 Task: Look for products in the category "Minerals" from Superior Source only.
Action: Mouse moved to (21, 172)
Screenshot: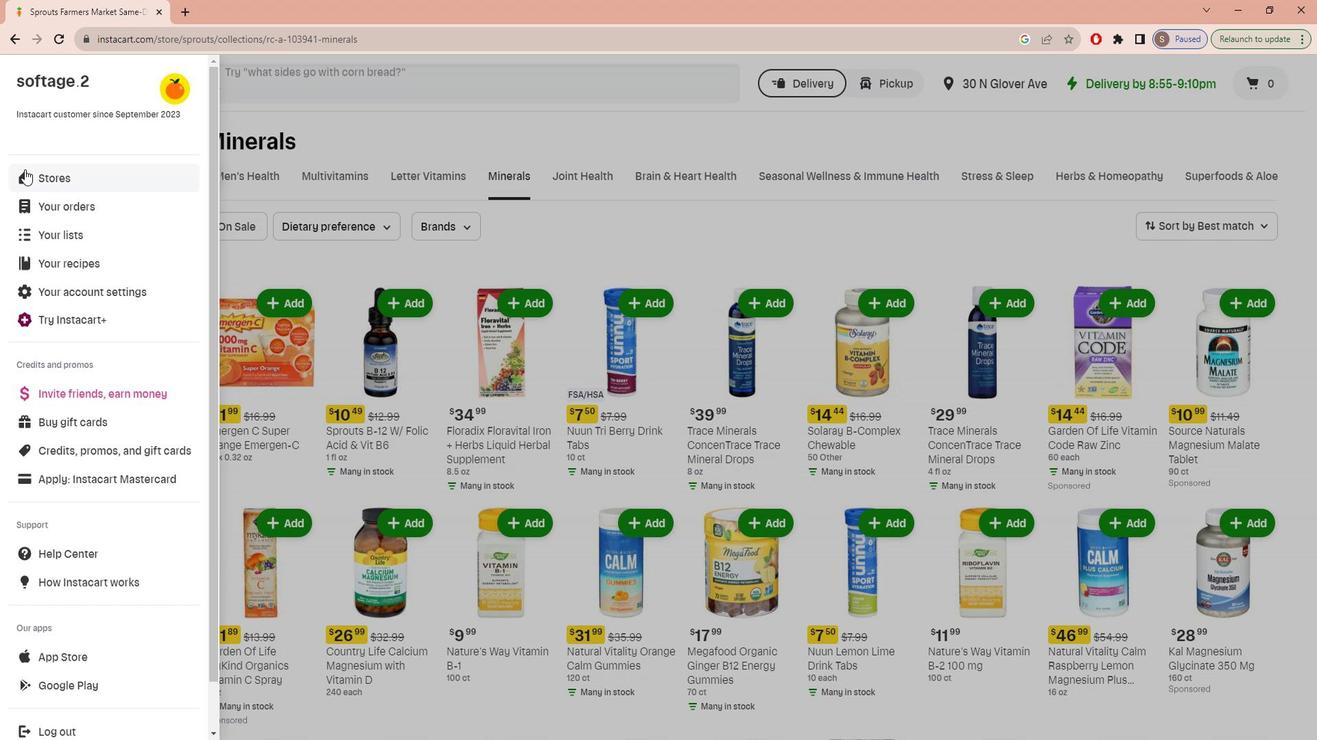 
Action: Mouse pressed left at (21, 172)
Screenshot: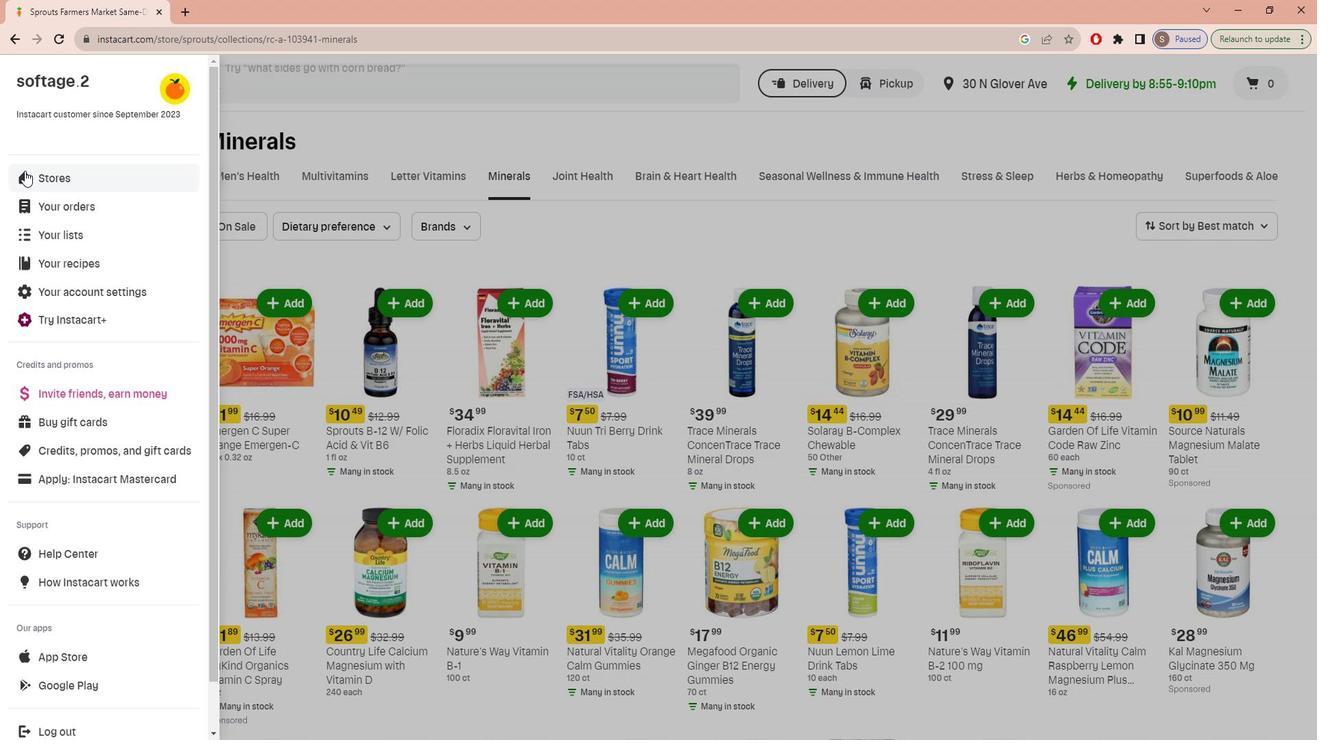 
Action: Mouse moved to (318, 144)
Screenshot: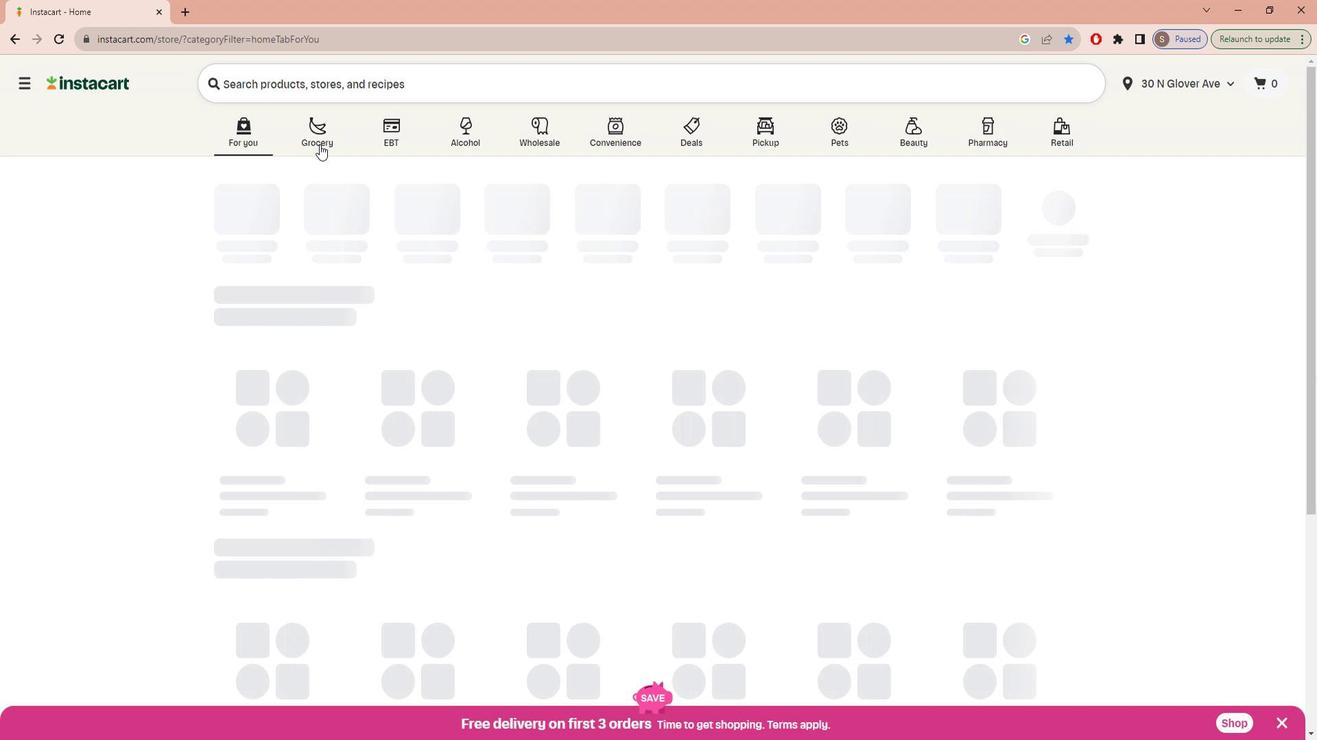
Action: Mouse pressed left at (318, 144)
Screenshot: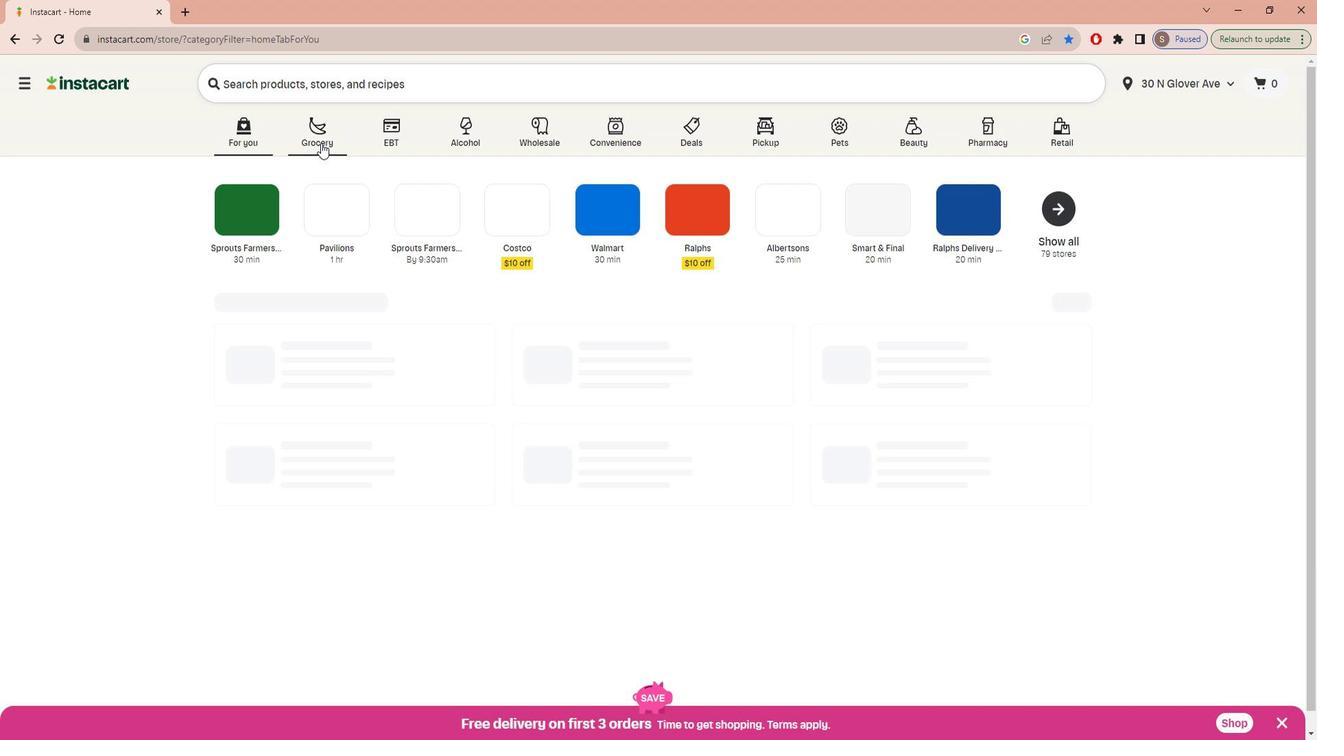 
Action: Mouse moved to (319, 391)
Screenshot: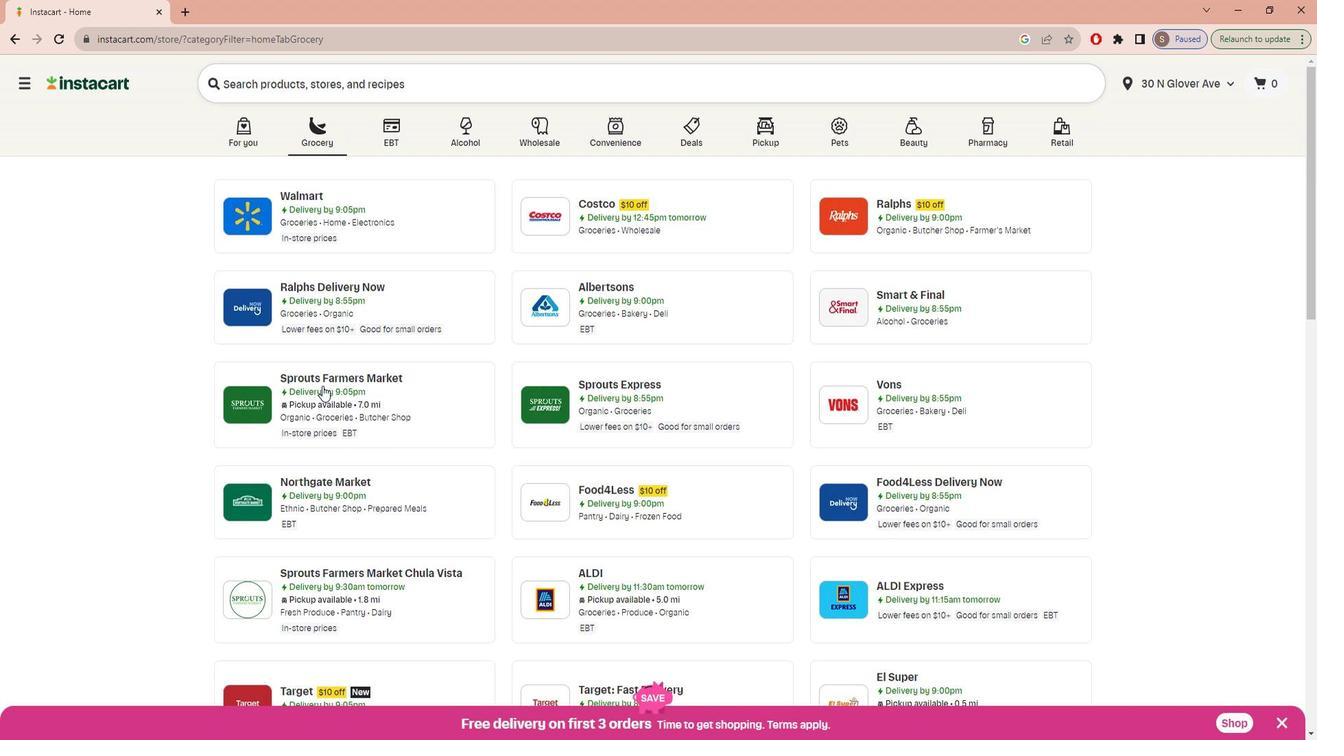 
Action: Mouse pressed left at (319, 391)
Screenshot: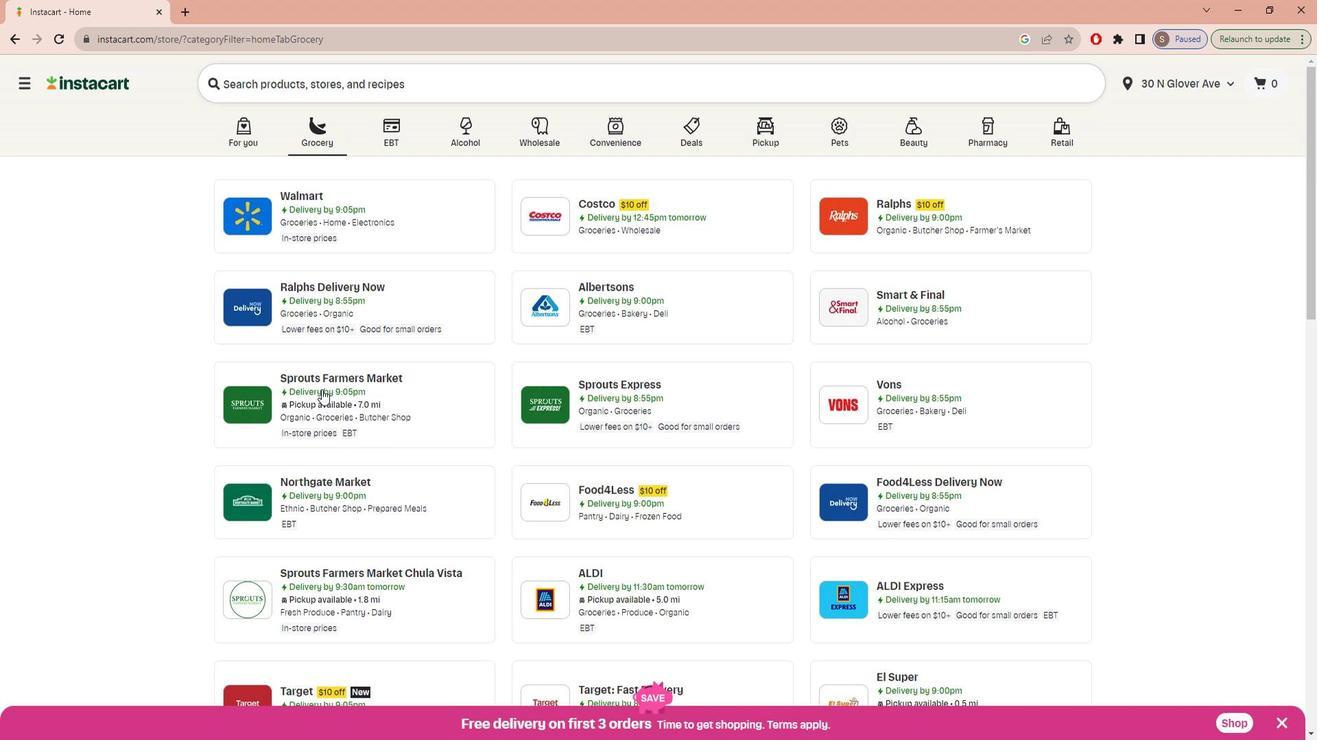 
Action: Mouse moved to (96, 520)
Screenshot: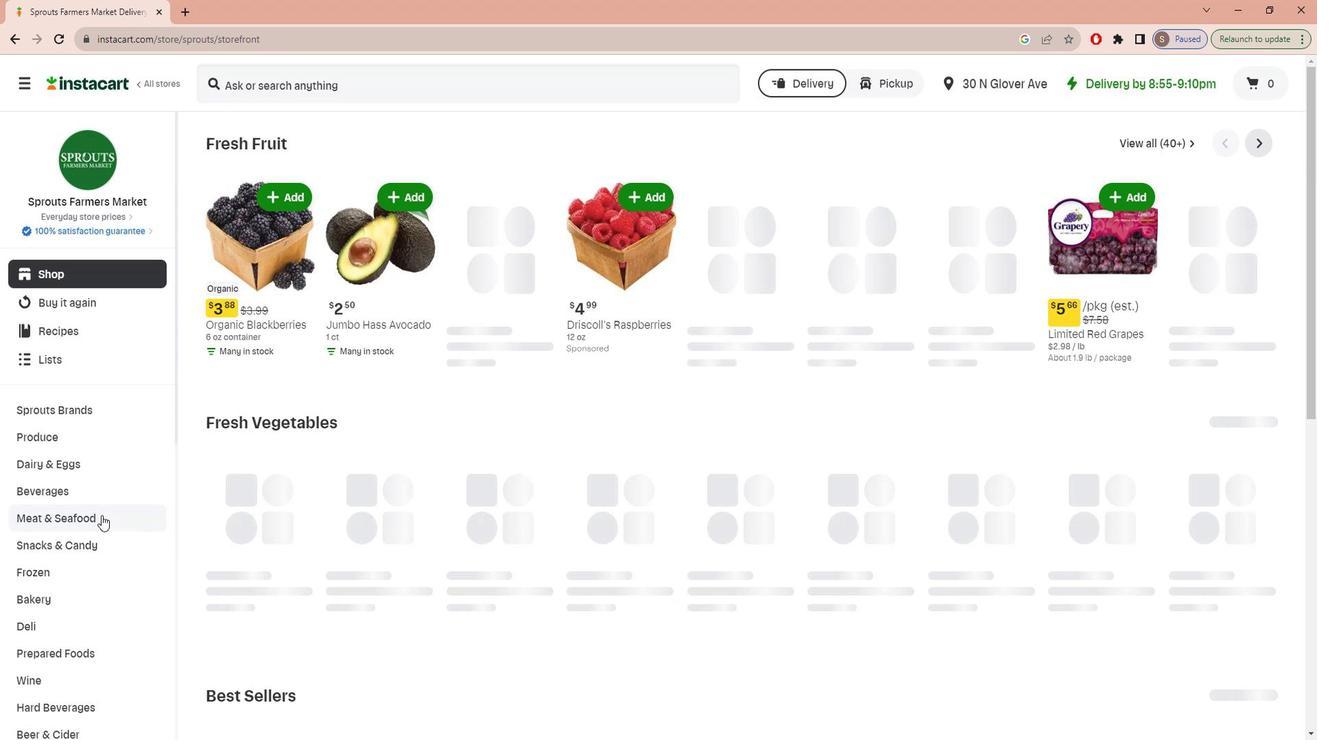
Action: Mouse scrolled (96, 519) with delta (0, 0)
Screenshot: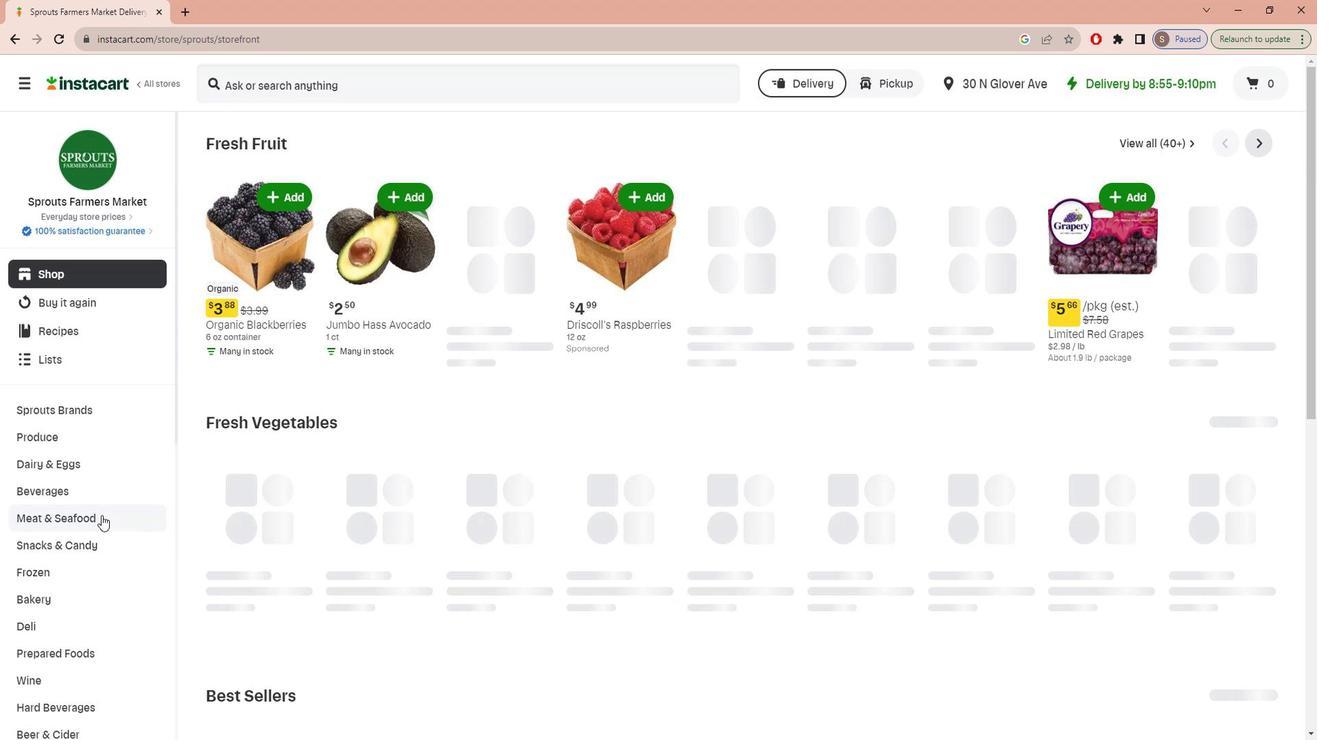 
Action: Mouse moved to (96, 520)
Screenshot: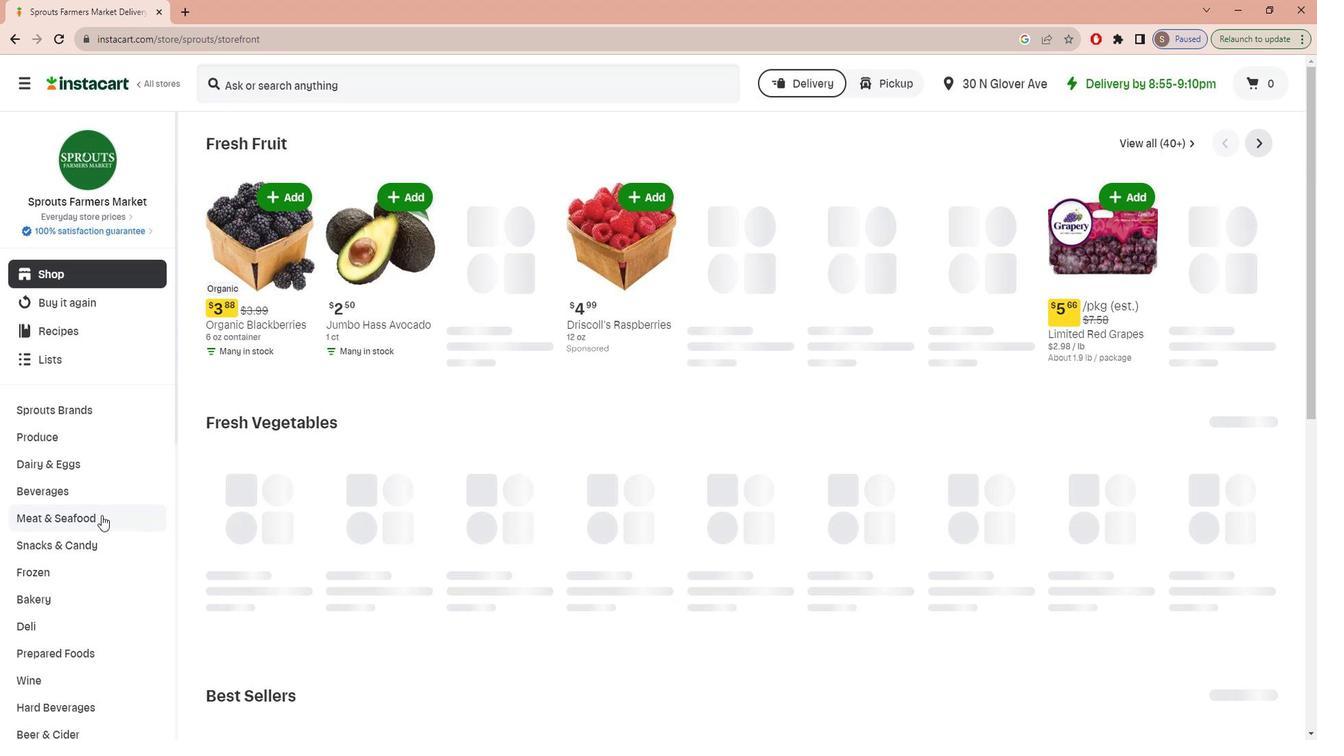 
Action: Mouse scrolled (96, 520) with delta (0, 0)
Screenshot: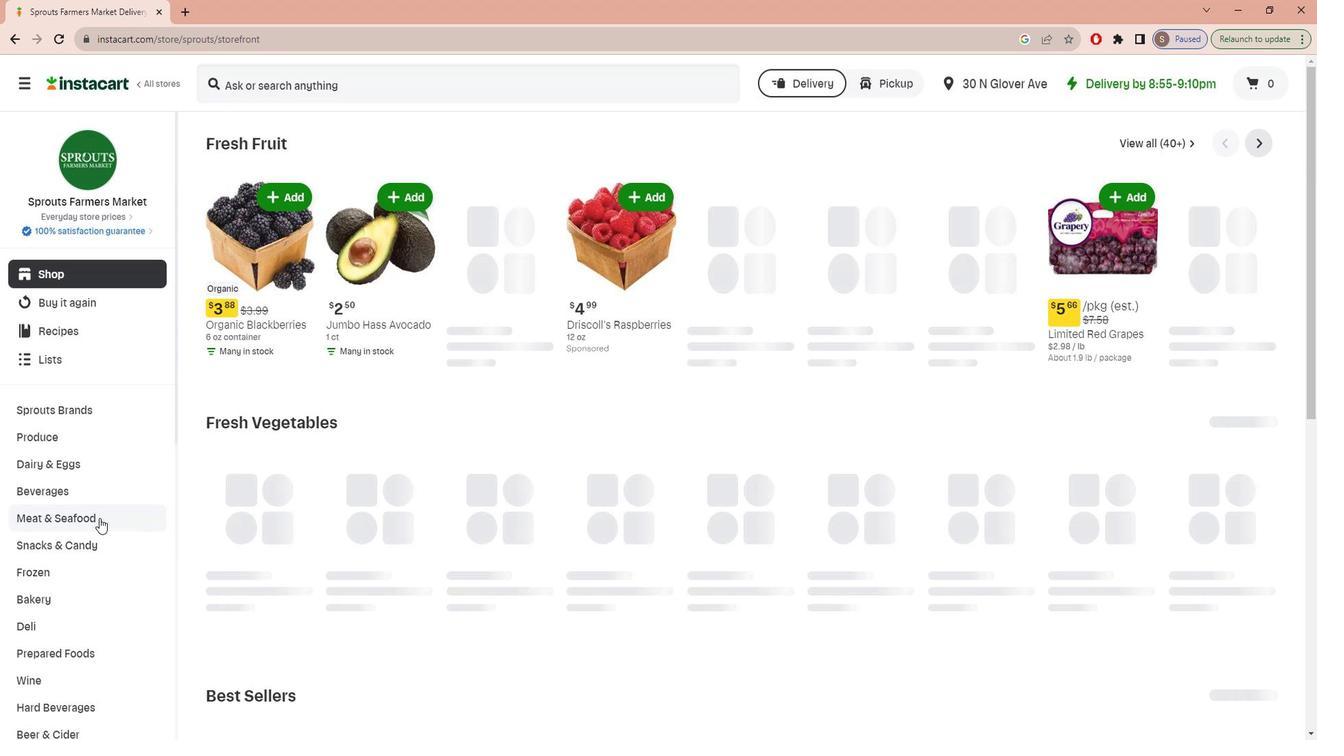 
Action: Mouse scrolled (96, 520) with delta (0, 0)
Screenshot: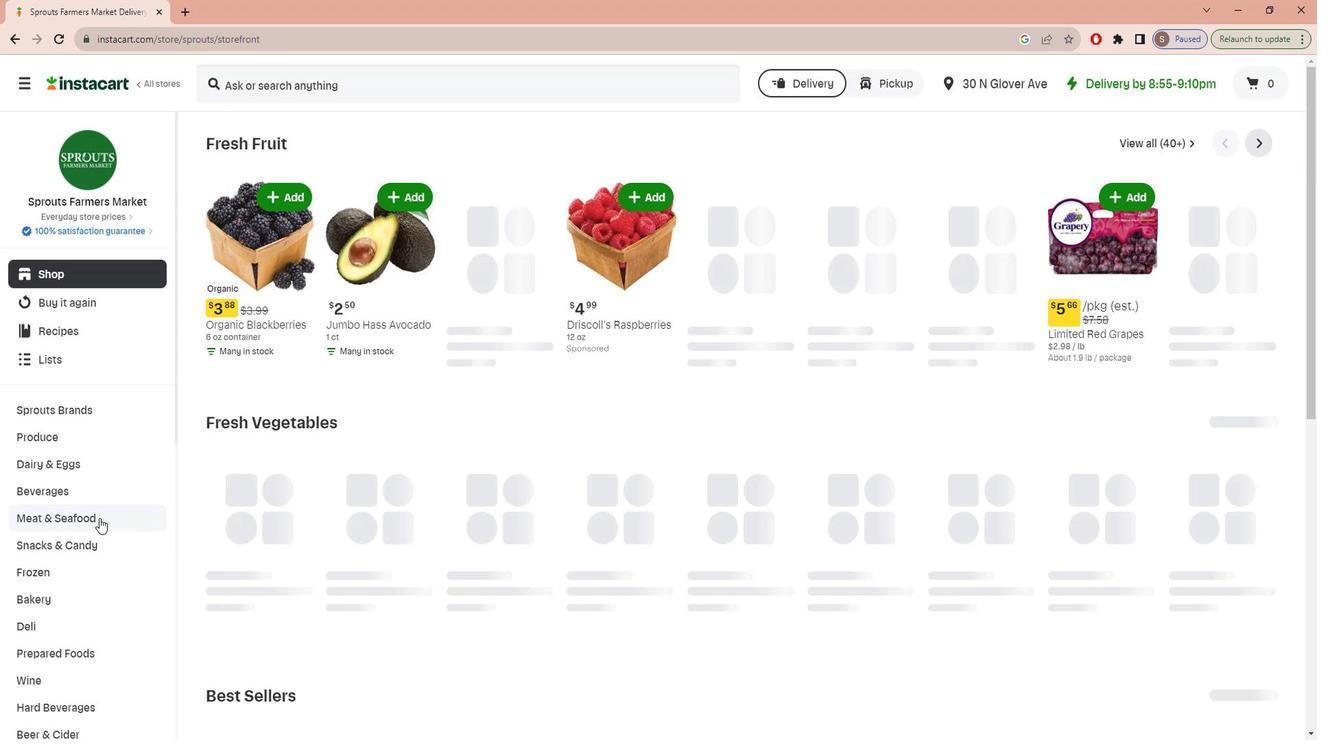 
Action: Mouse moved to (96, 521)
Screenshot: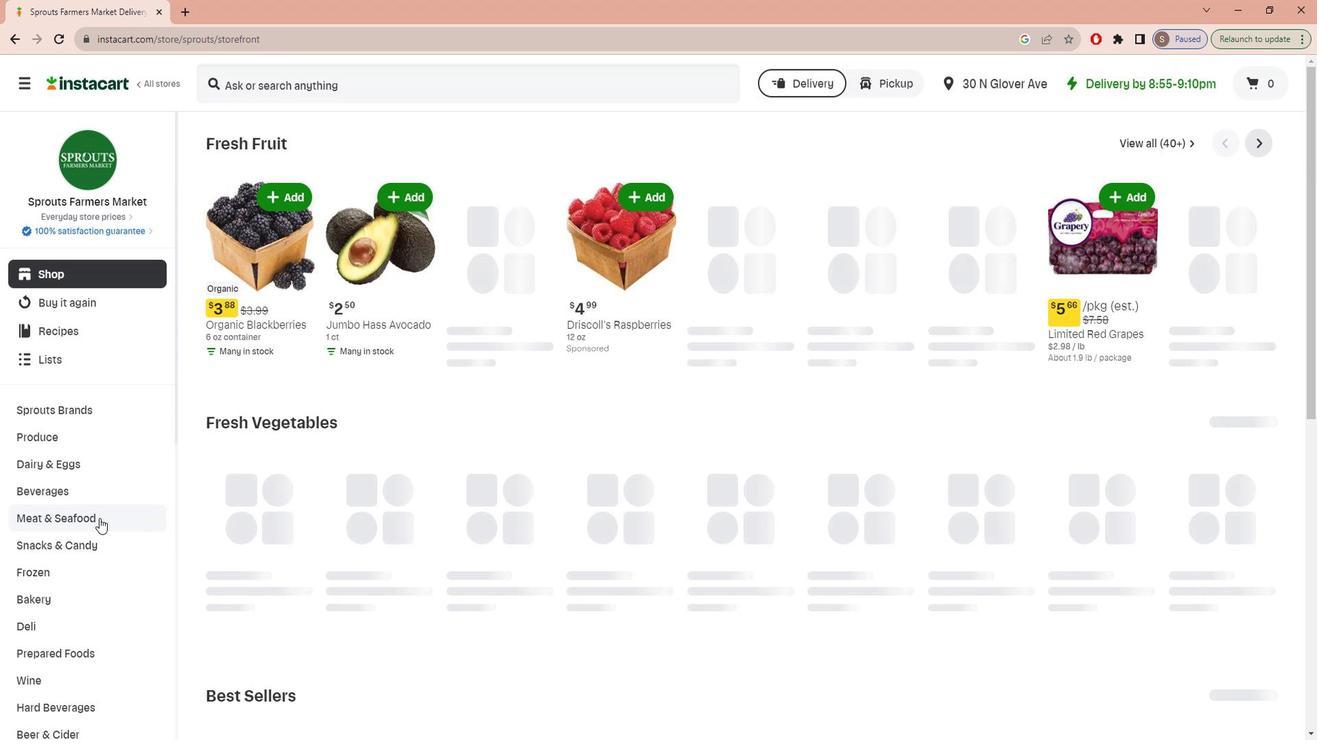 
Action: Mouse scrolled (96, 520) with delta (0, 0)
Screenshot: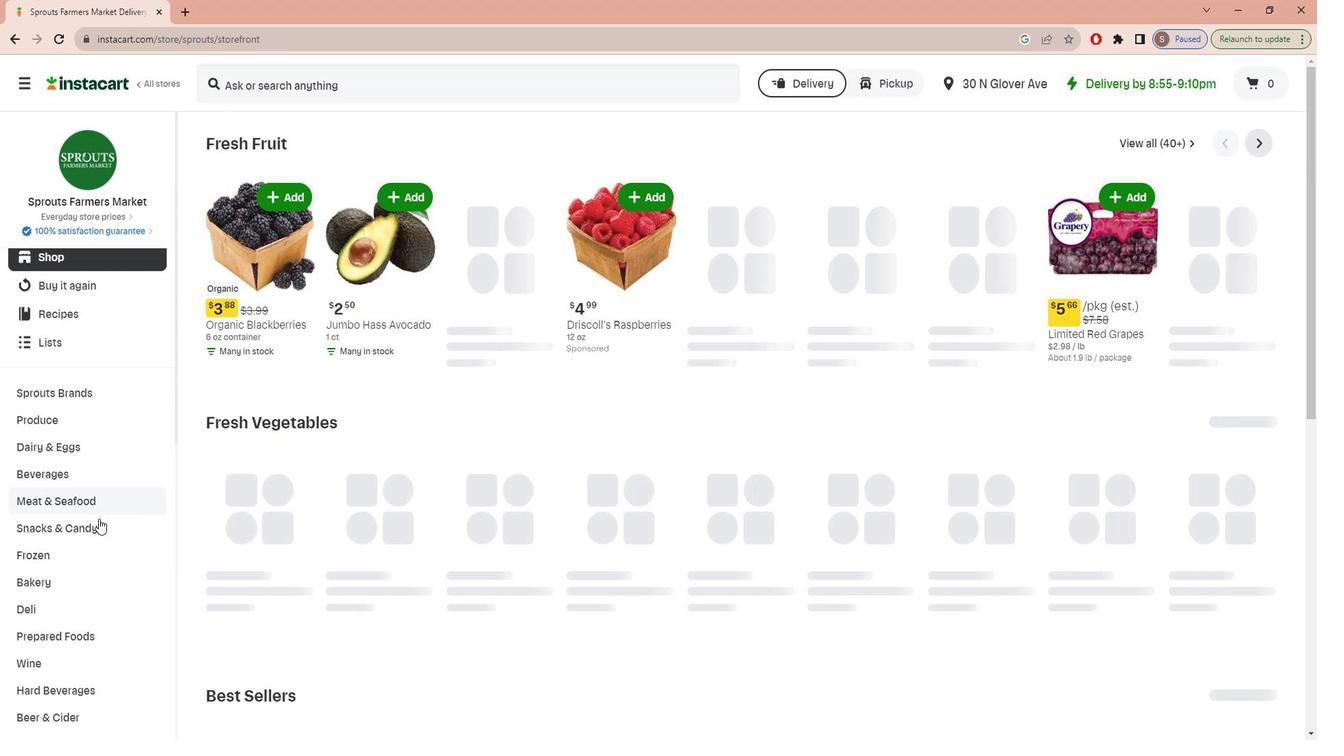 
Action: Mouse scrolled (96, 520) with delta (0, 0)
Screenshot: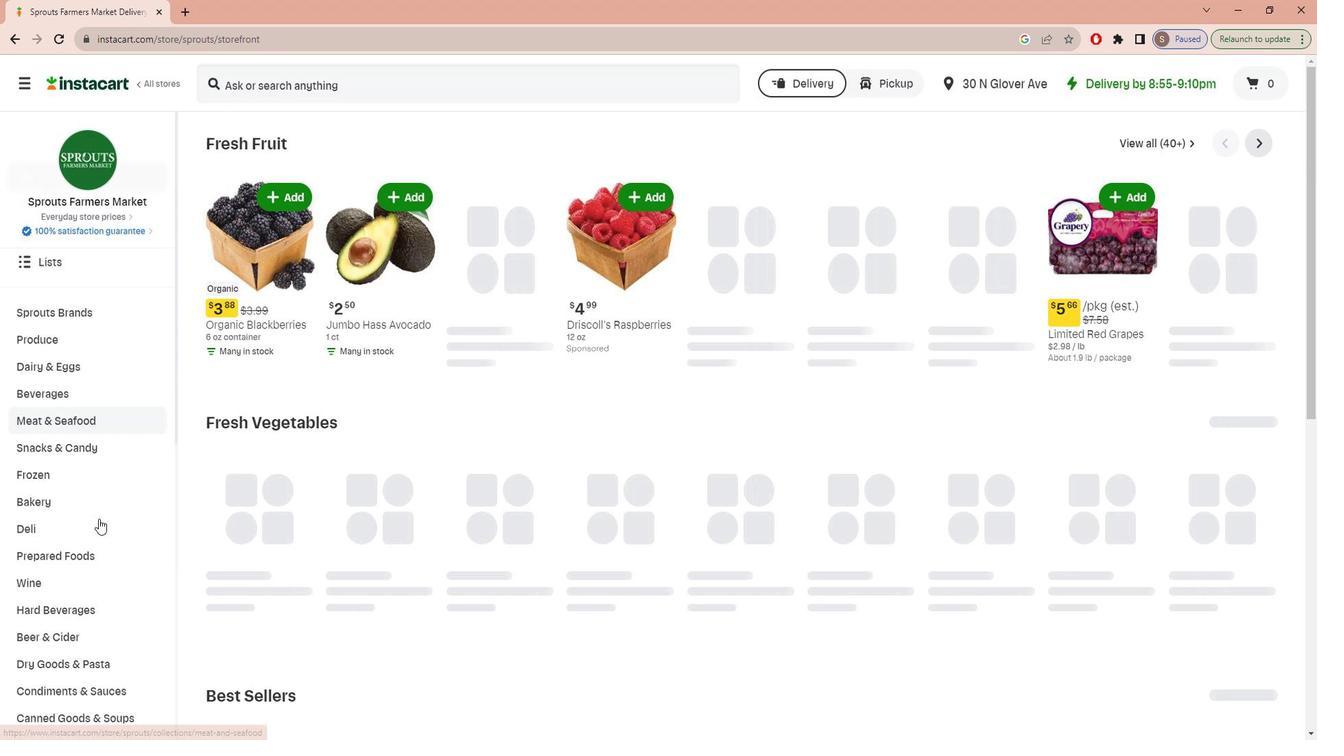 
Action: Mouse moved to (94, 522)
Screenshot: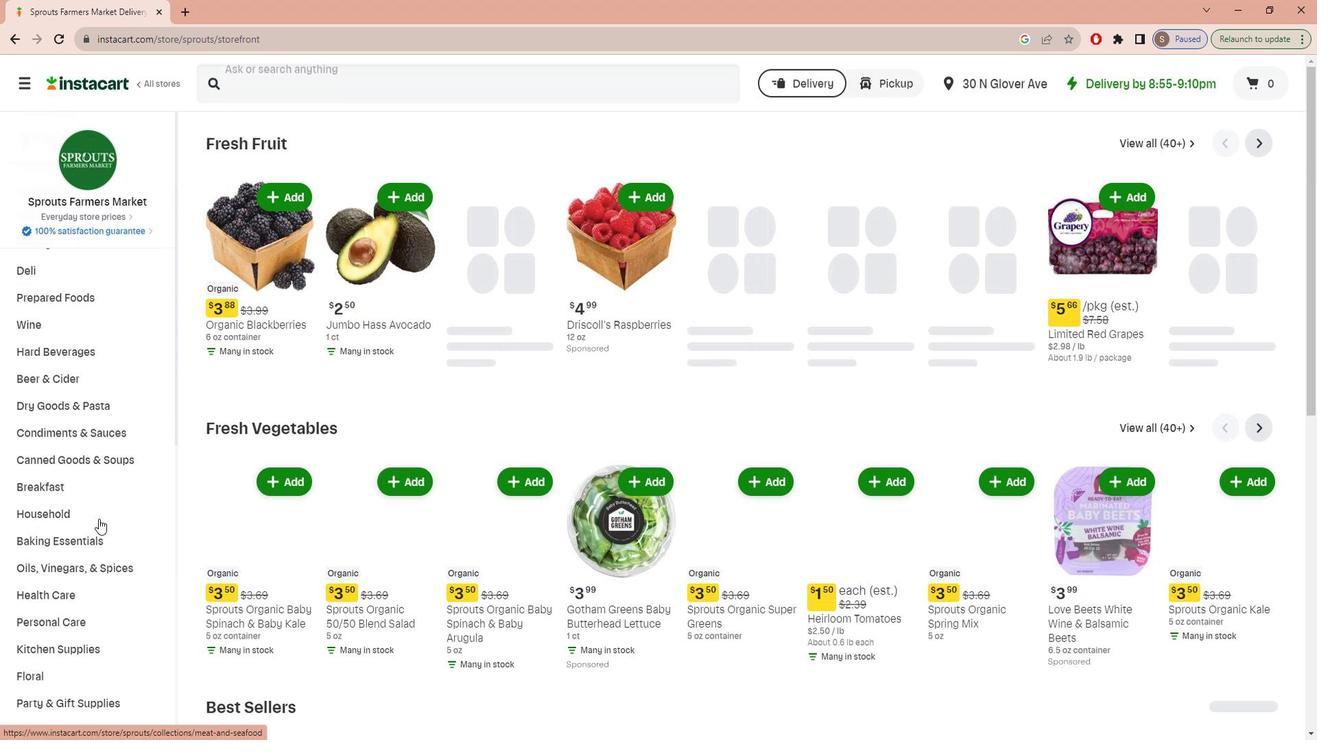 
Action: Mouse scrolled (94, 522) with delta (0, 0)
Screenshot: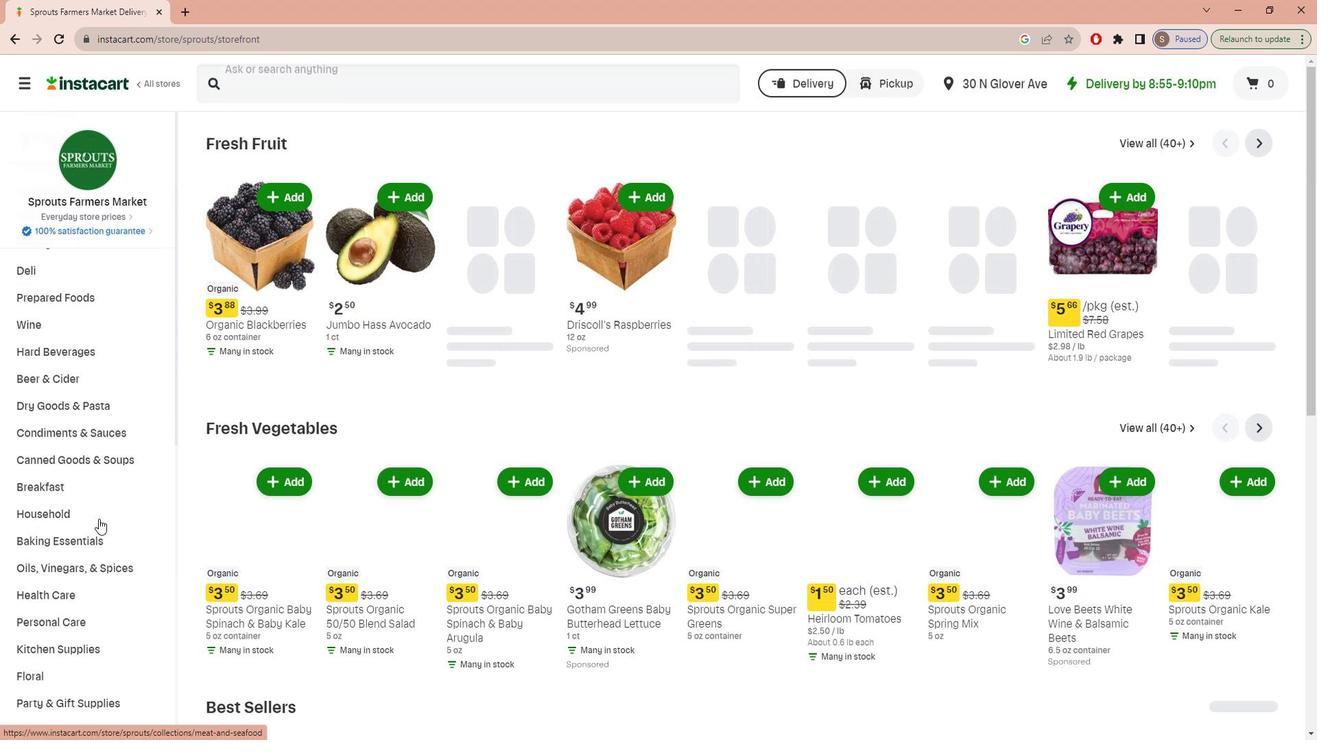 
Action: Mouse moved to (94, 525)
Screenshot: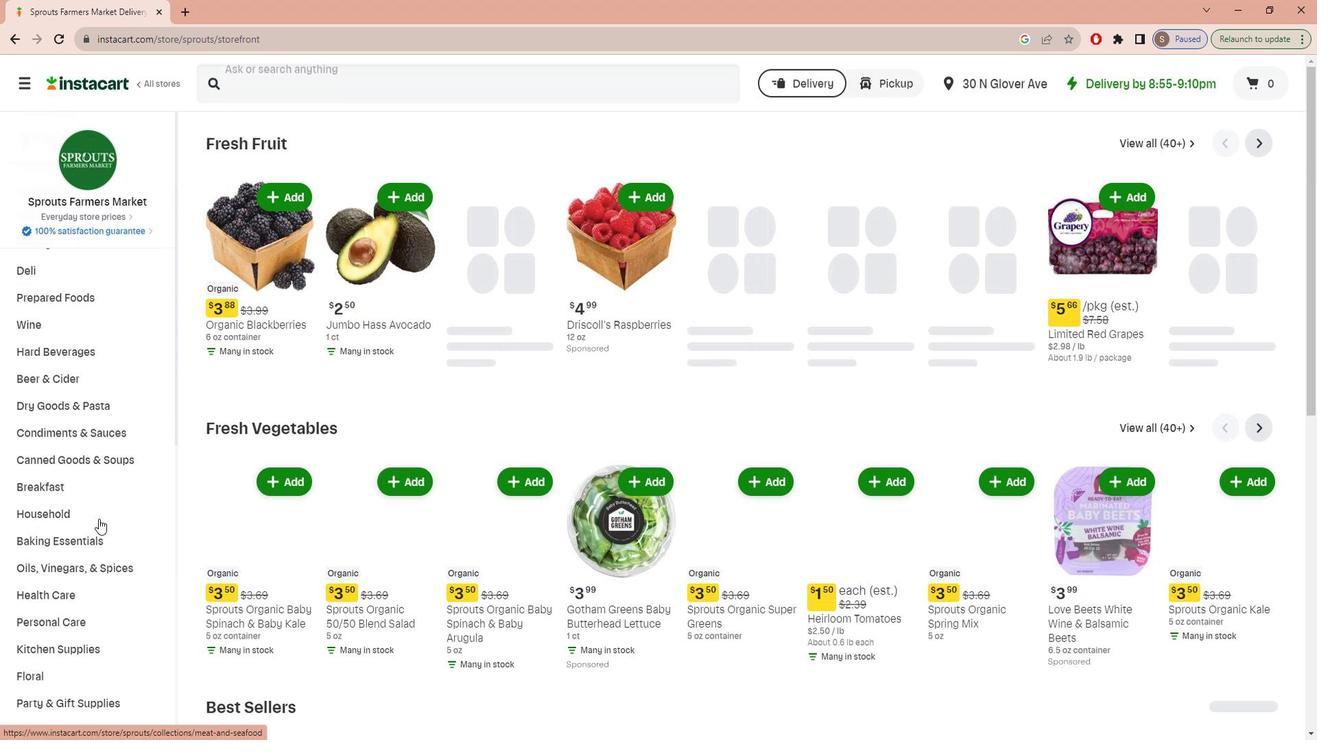 
Action: Mouse scrolled (94, 524) with delta (0, 0)
Screenshot: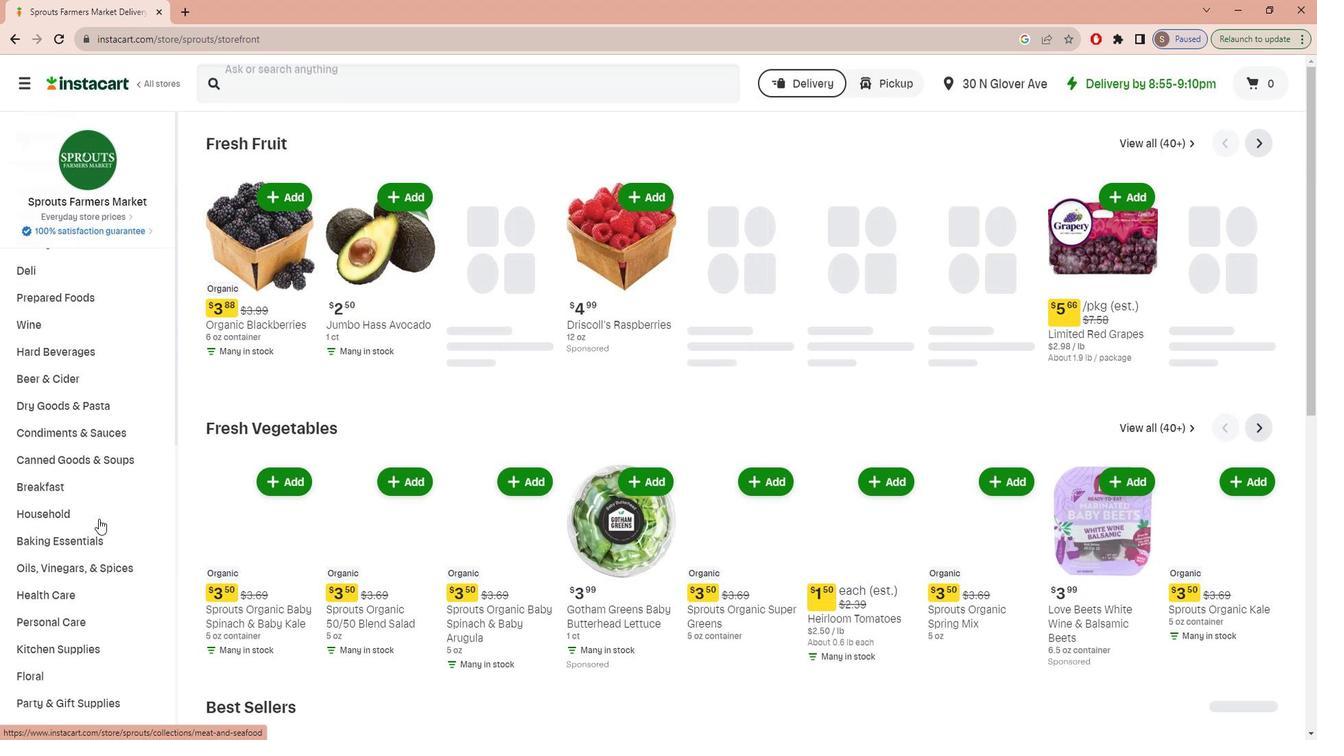 
Action: Mouse scrolled (94, 524) with delta (0, 0)
Screenshot: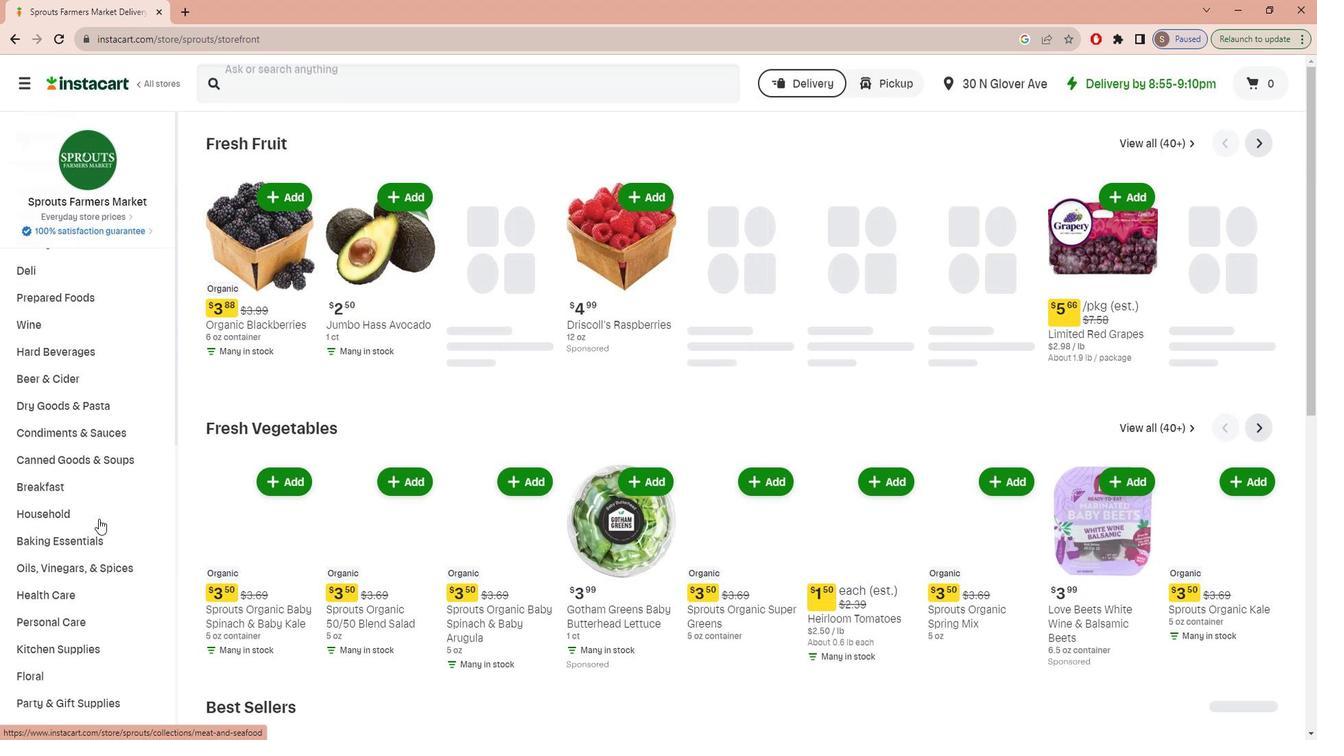 
Action: Mouse scrolled (94, 524) with delta (0, 0)
Screenshot: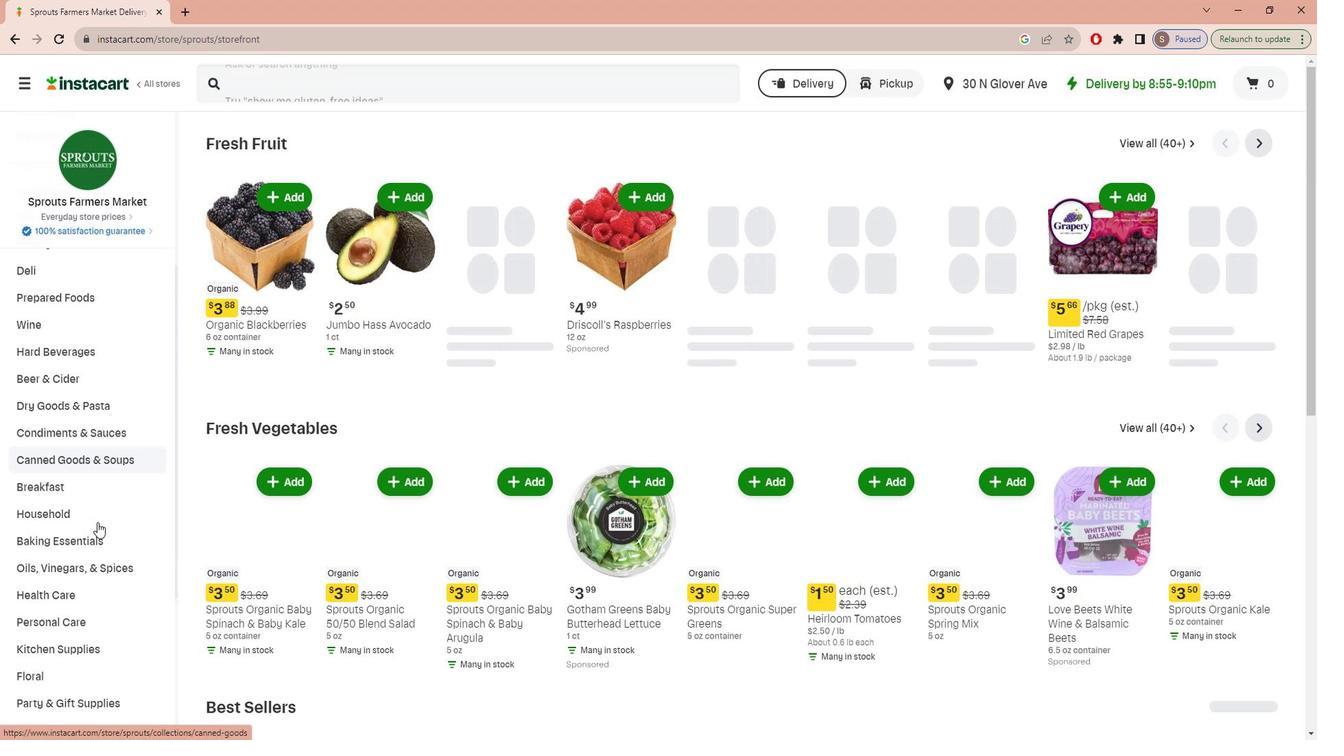 
Action: Mouse scrolled (94, 524) with delta (0, 0)
Screenshot: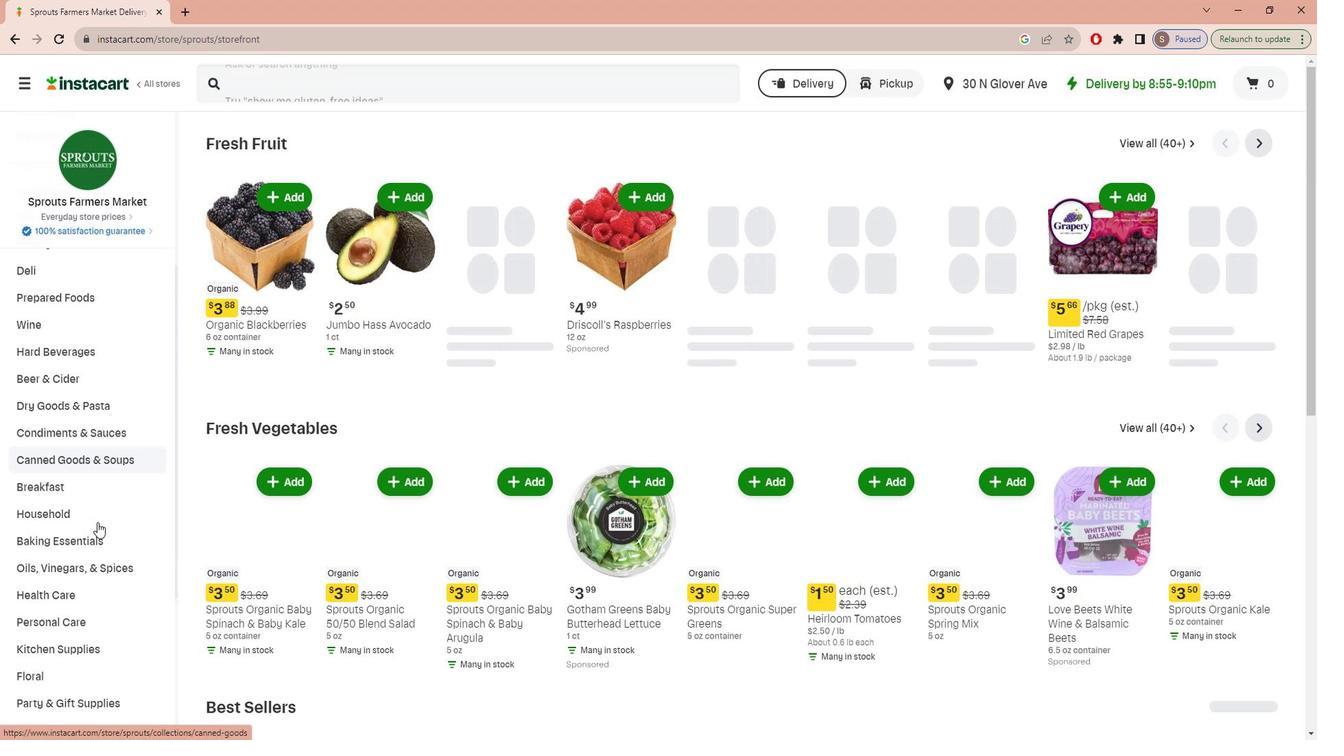 
Action: Mouse scrolled (94, 524) with delta (0, 0)
Screenshot: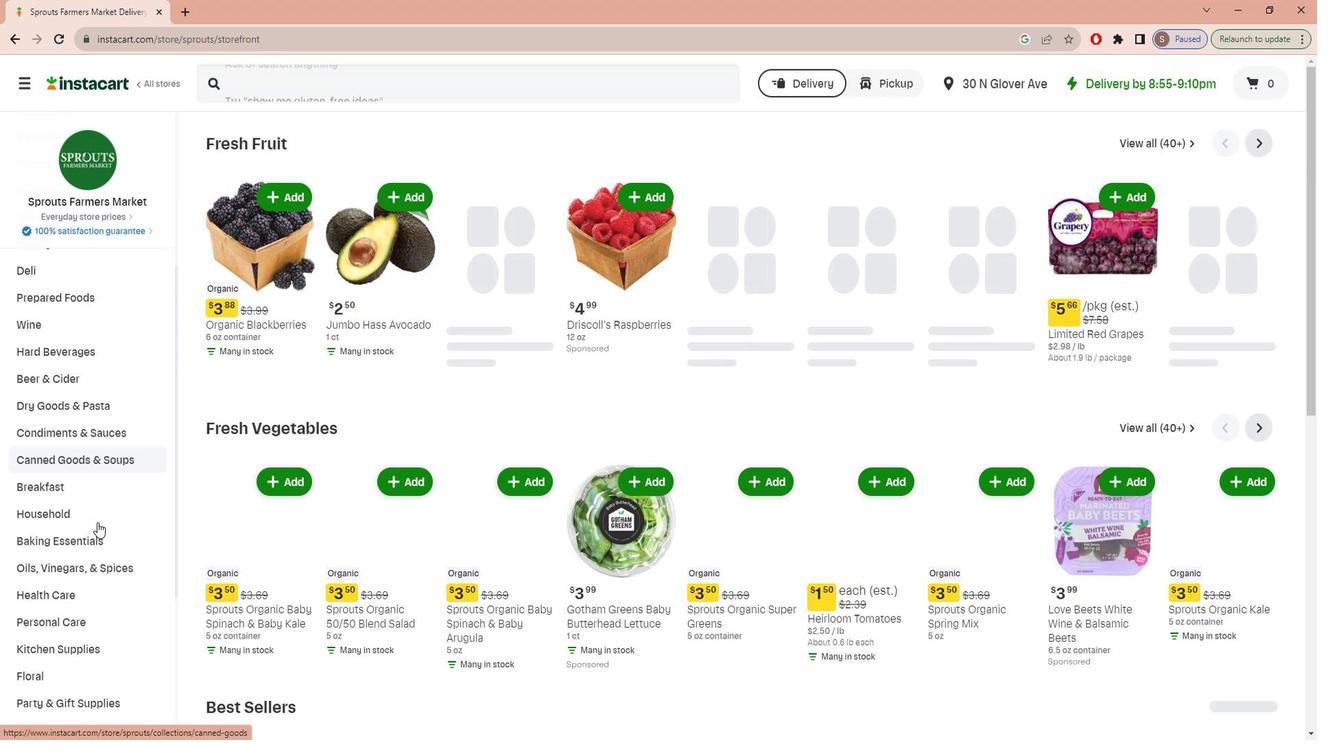
Action: Mouse moved to (62, 671)
Screenshot: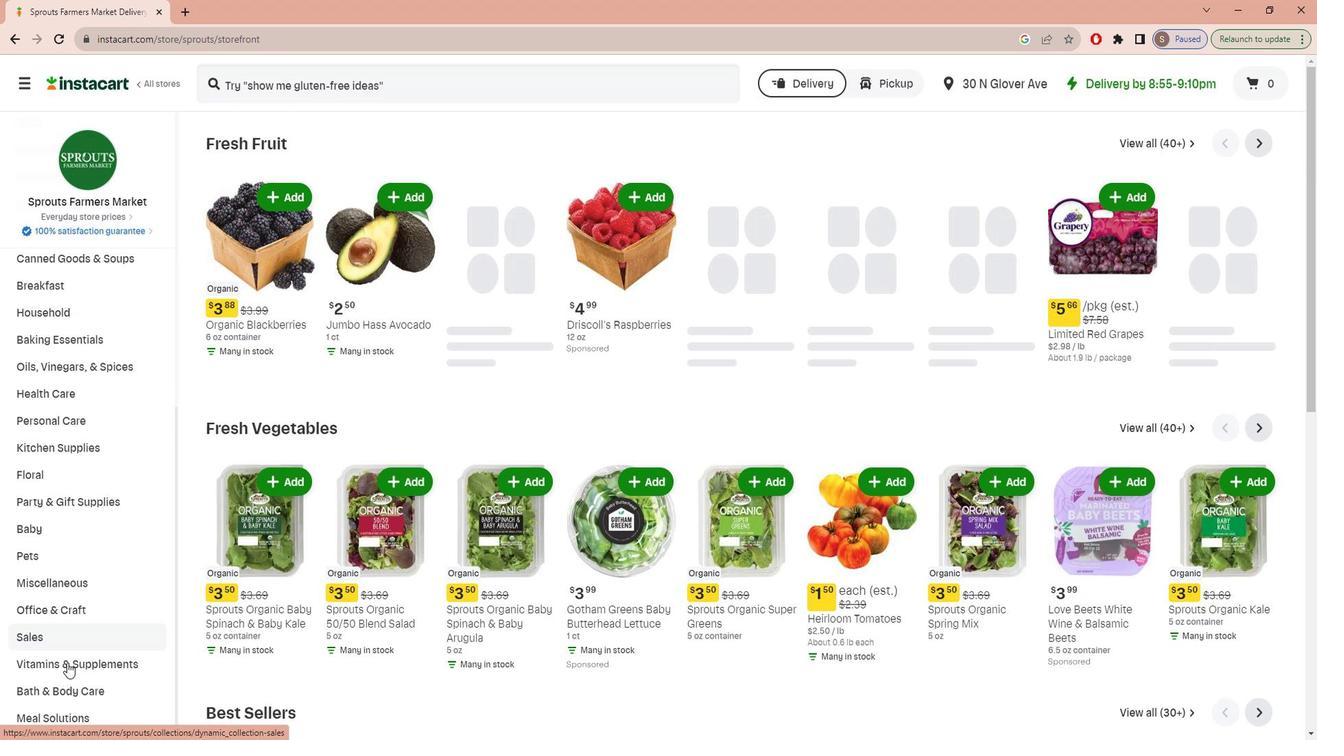 
Action: Mouse pressed left at (62, 671)
Screenshot: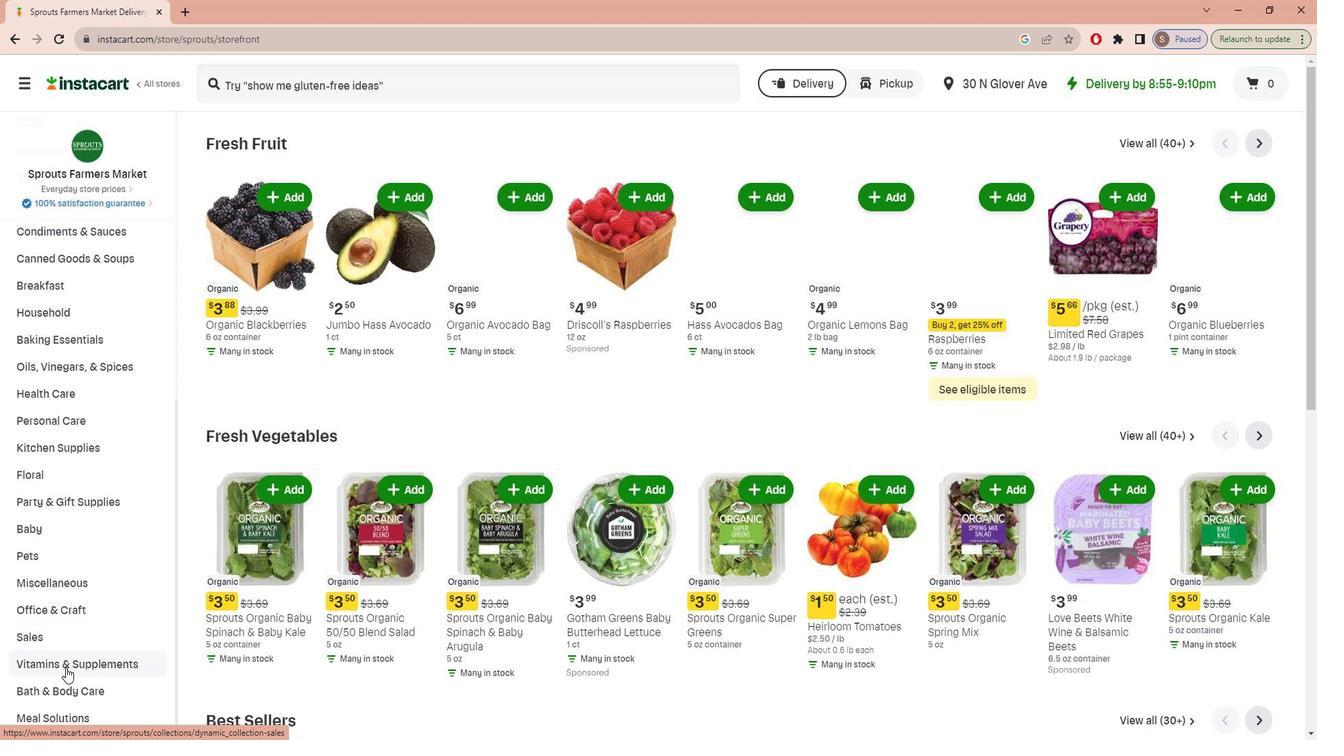 
Action: Mouse moved to (1273, 177)
Screenshot: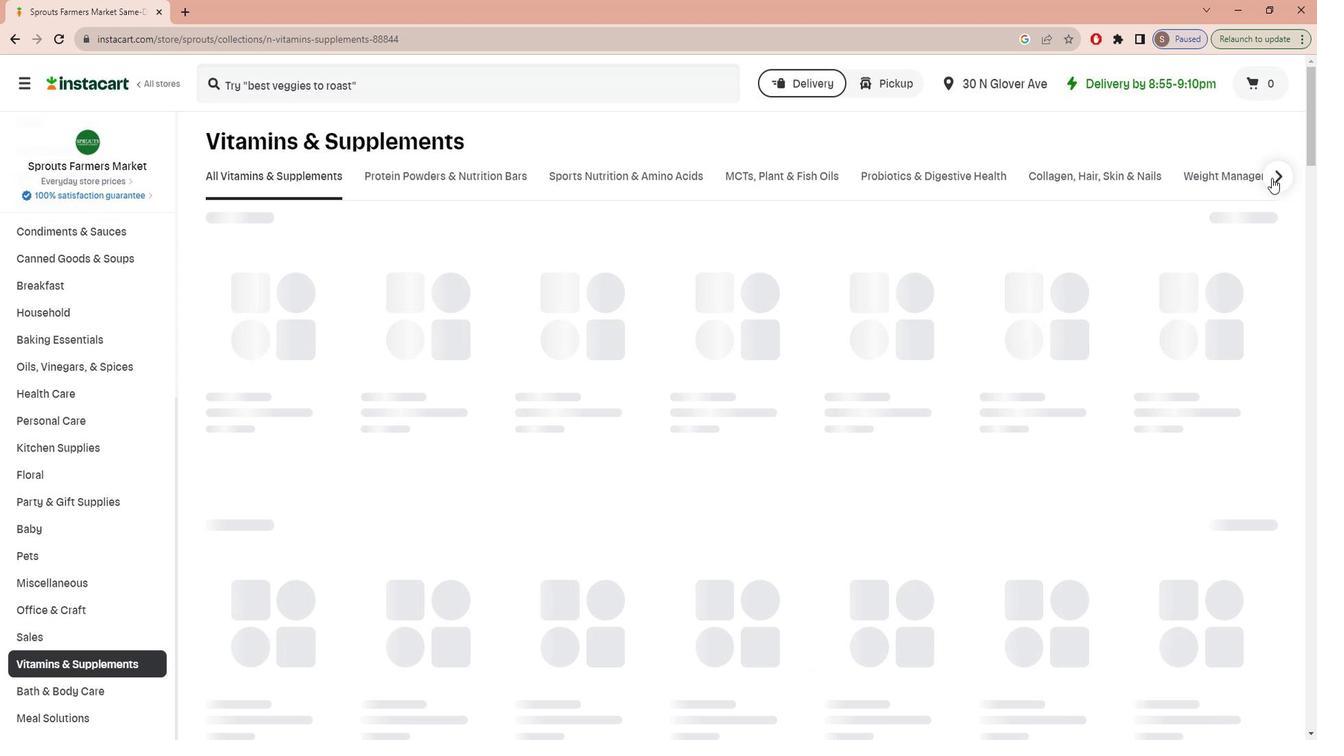 
Action: Mouse pressed left at (1273, 177)
Screenshot: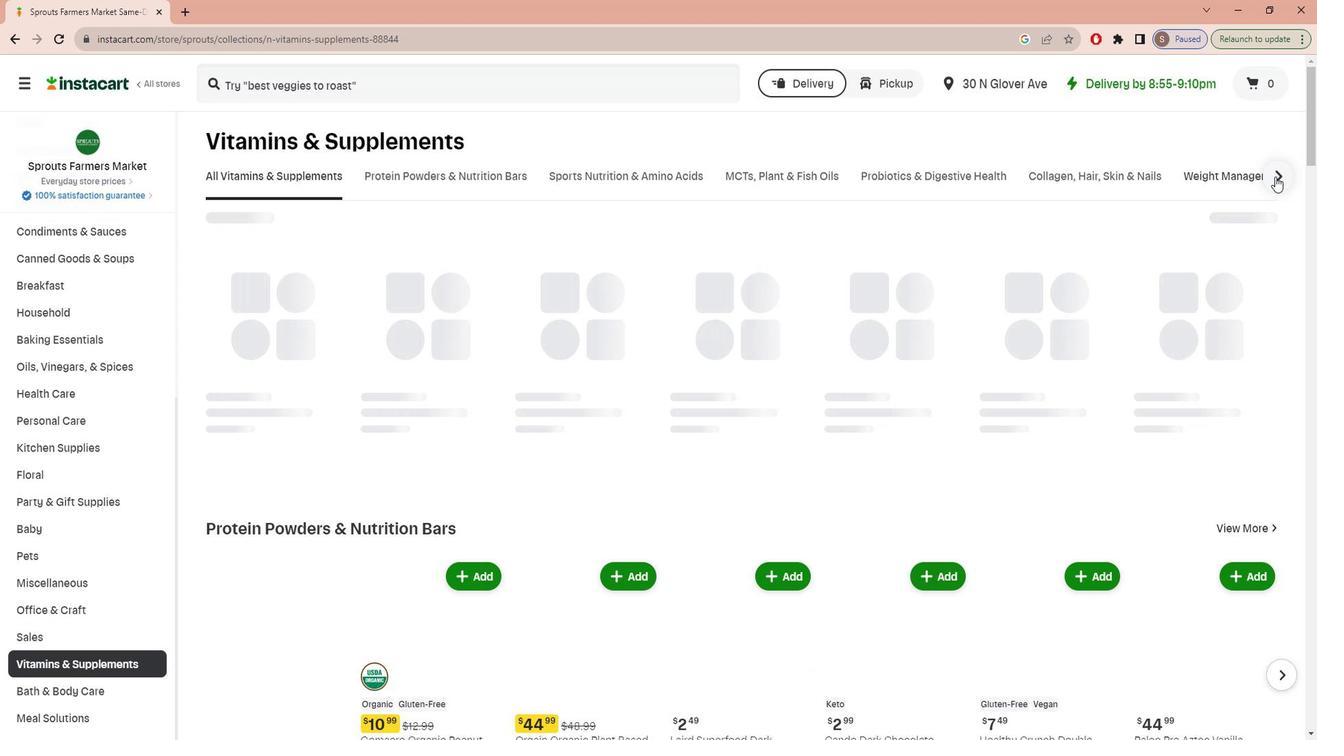 
Action: Mouse moved to (929, 178)
Screenshot: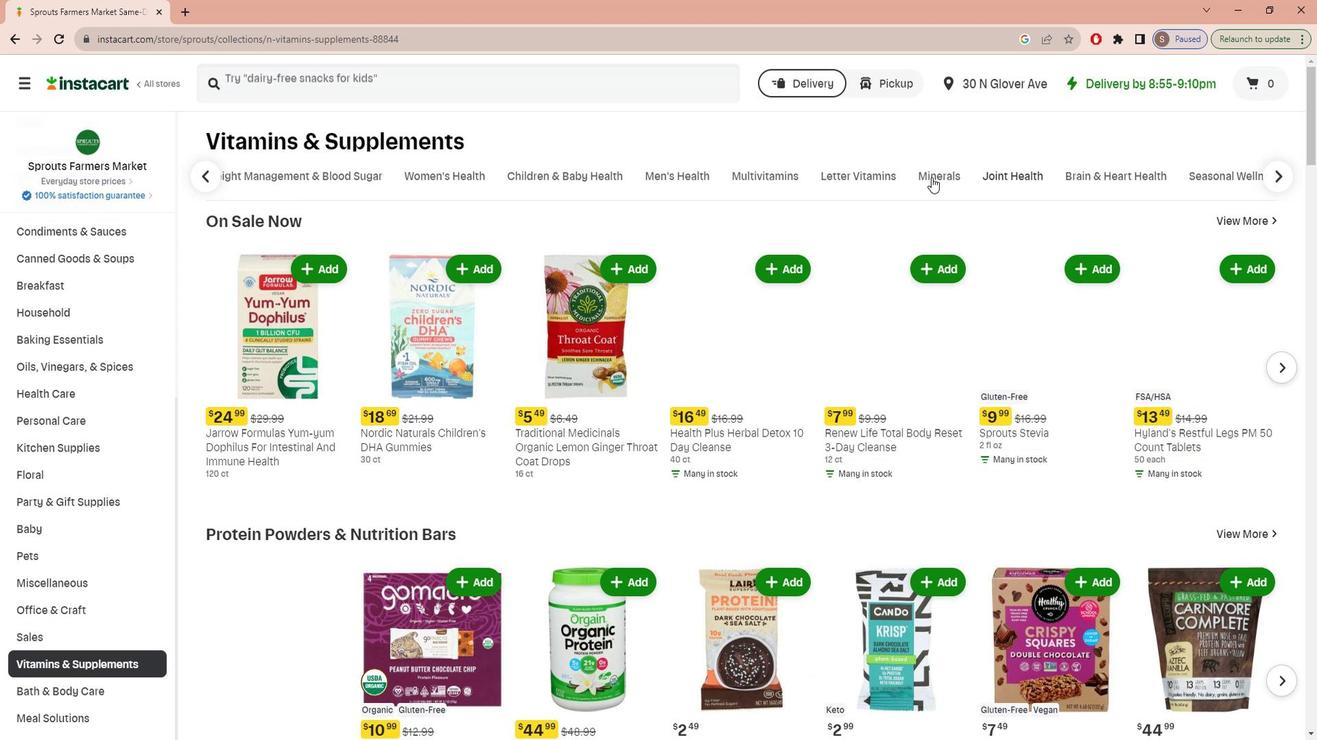 
Action: Mouse pressed left at (929, 178)
Screenshot: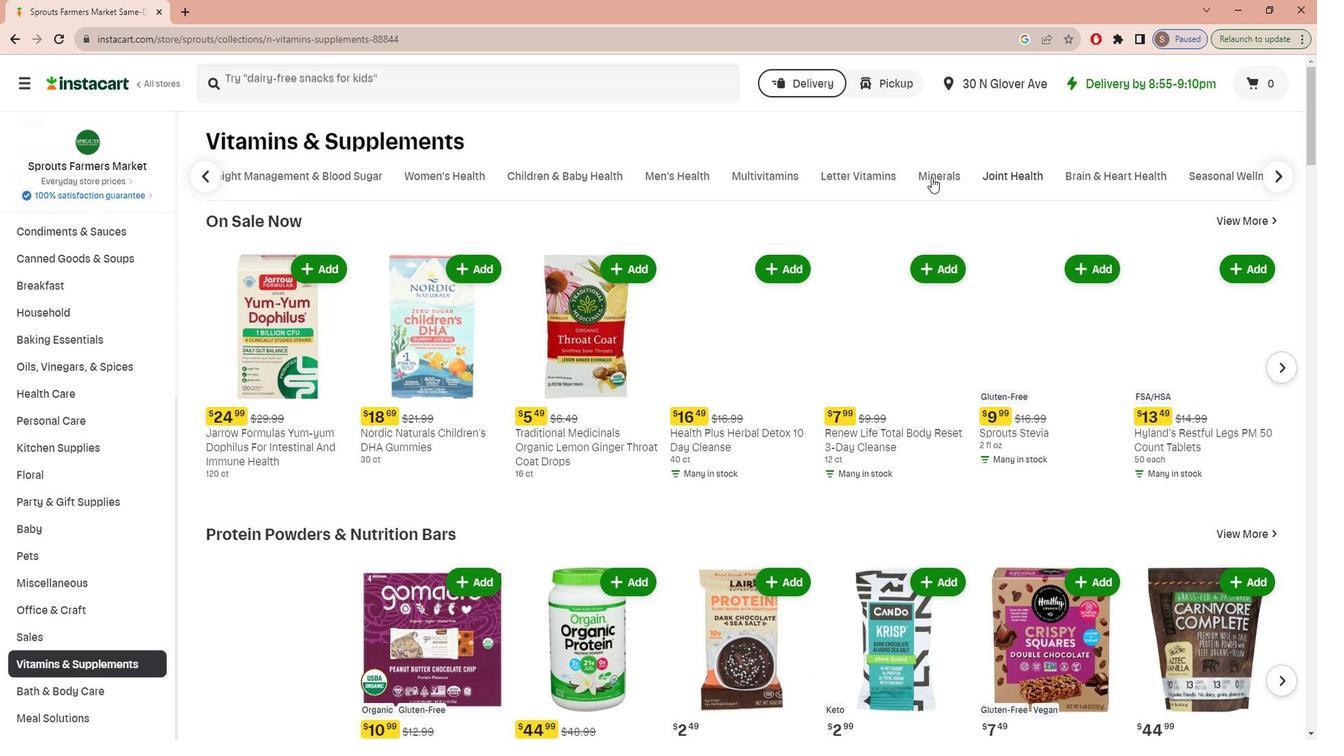 
Action: Mouse moved to (433, 231)
Screenshot: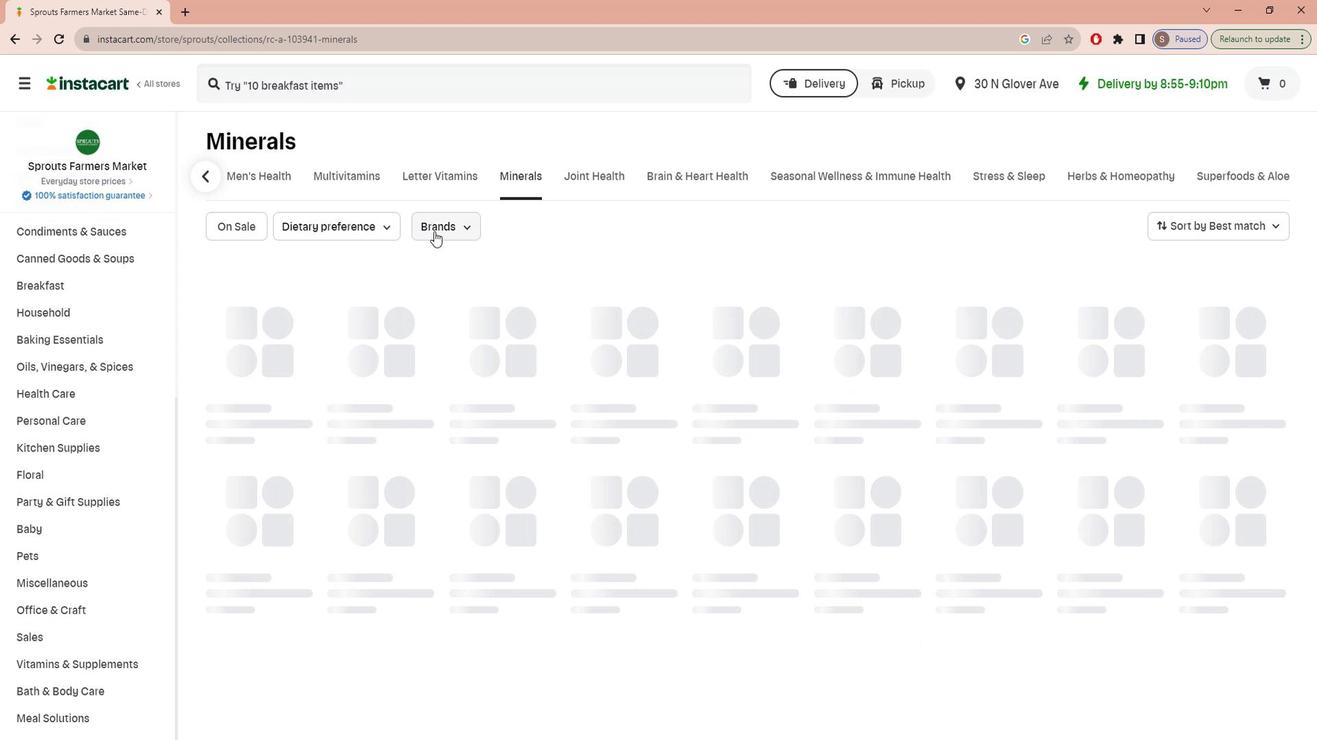 
Action: Mouse pressed left at (433, 231)
Screenshot: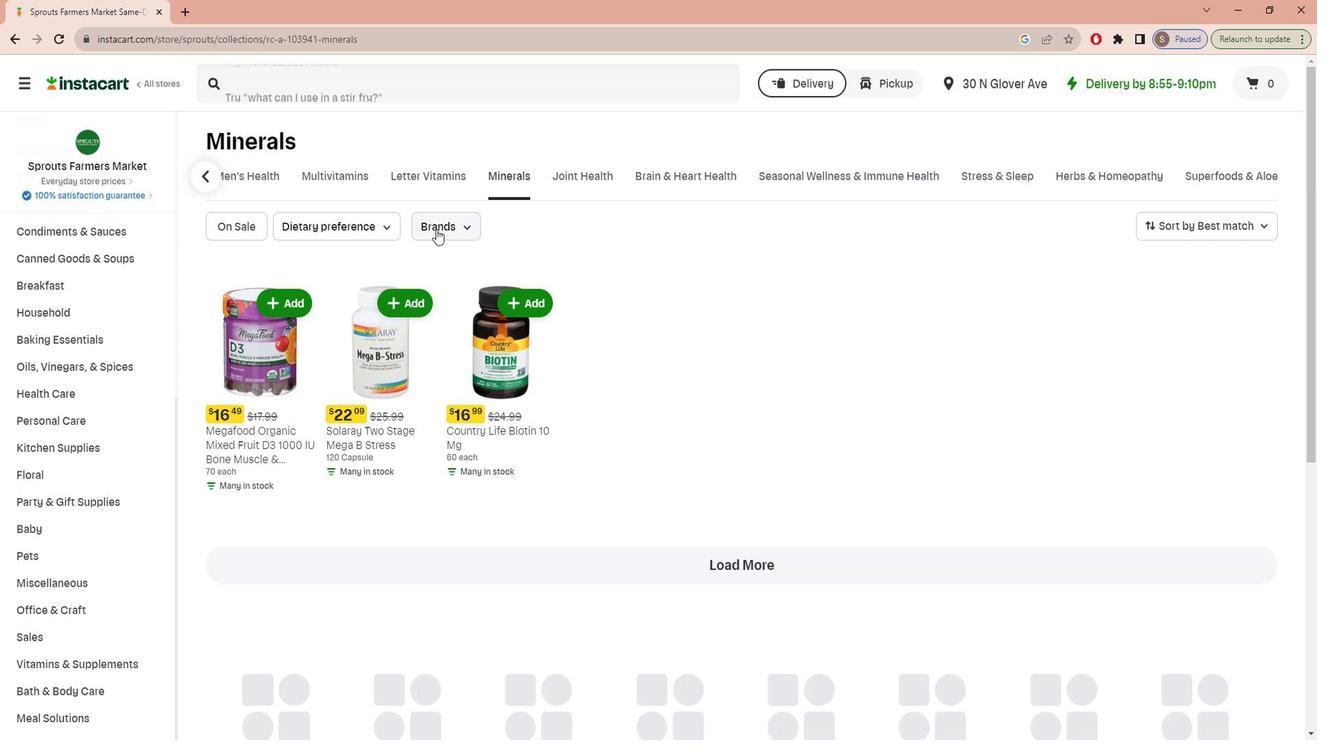 
Action: Mouse moved to (463, 333)
Screenshot: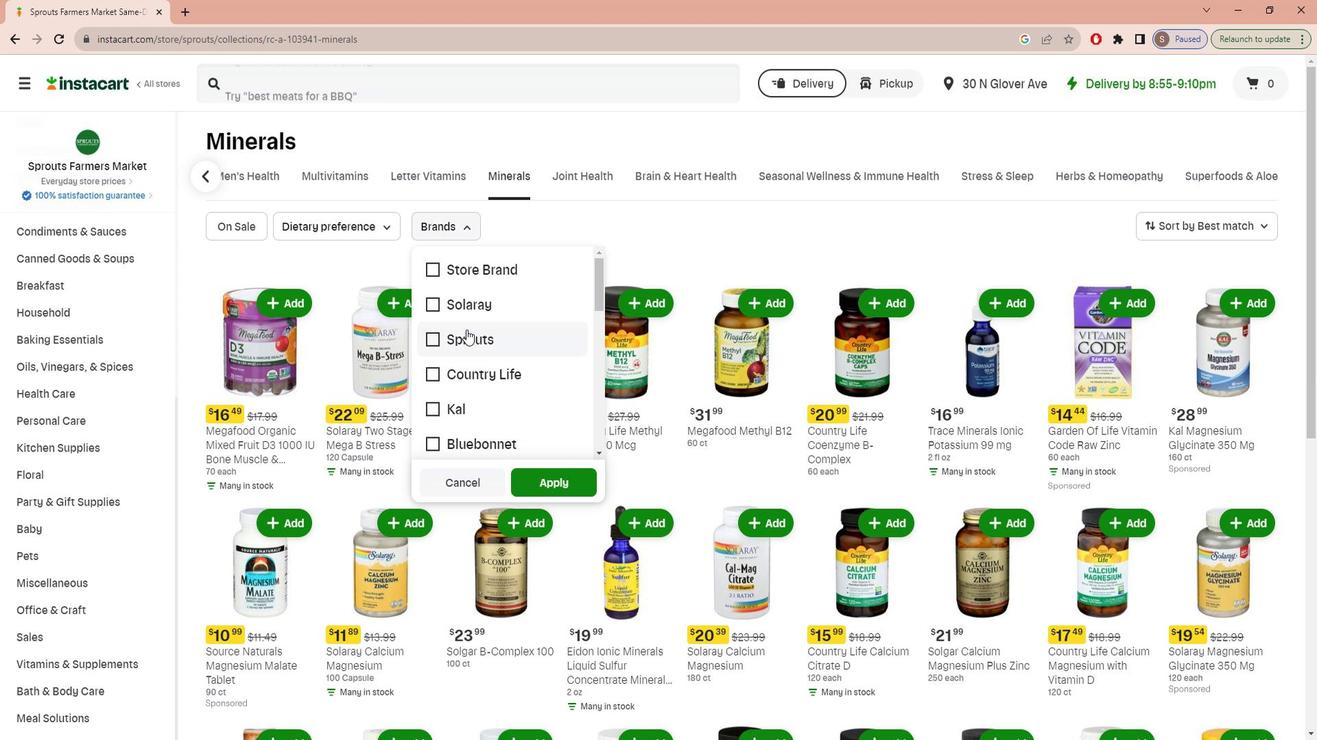 
Action: Mouse scrolled (463, 332) with delta (0, 0)
Screenshot: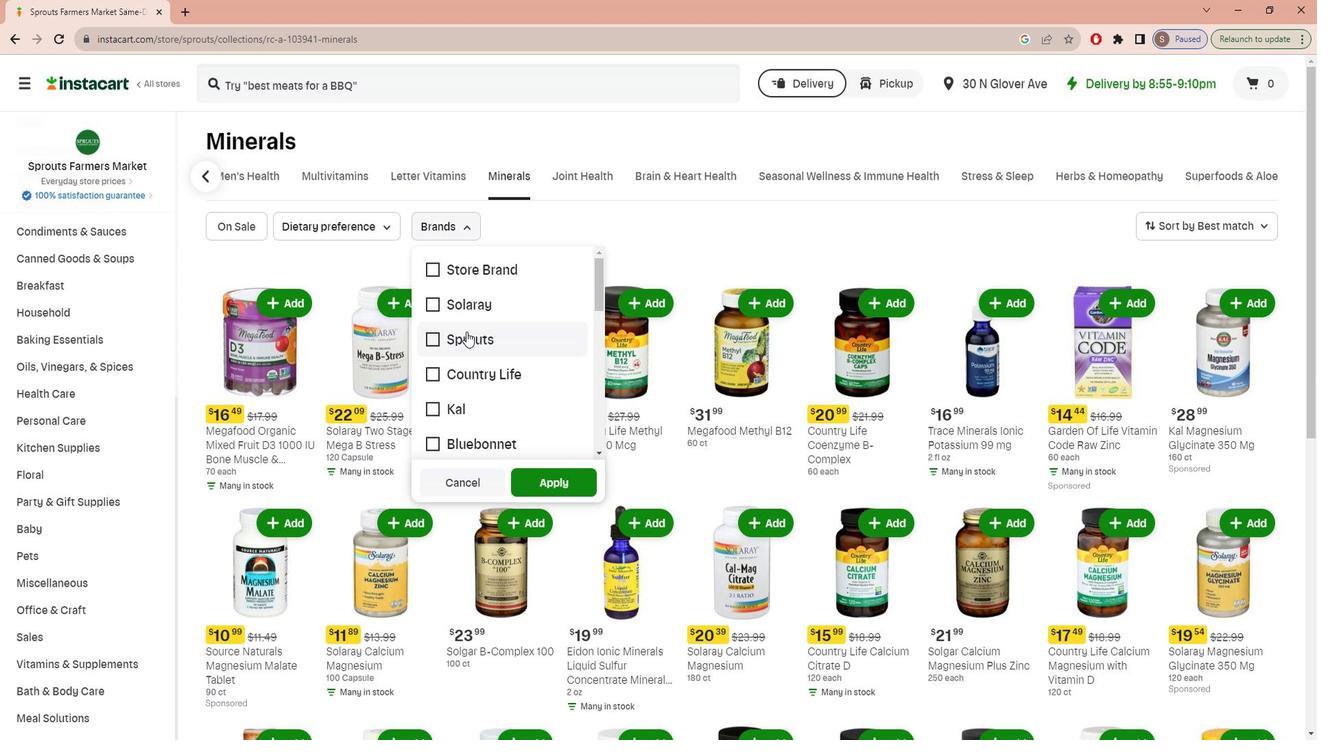 
Action: Mouse scrolled (463, 332) with delta (0, 0)
Screenshot: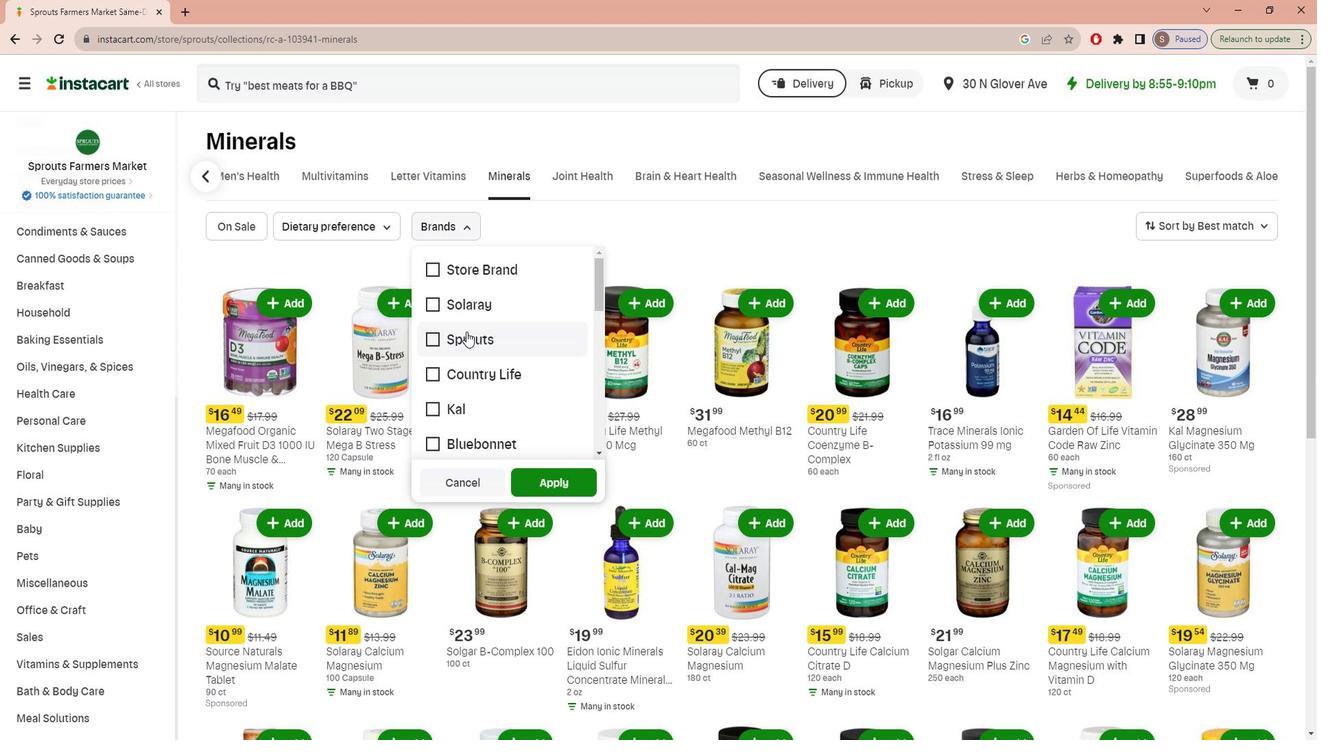 
Action: Mouse moved to (463, 333)
Screenshot: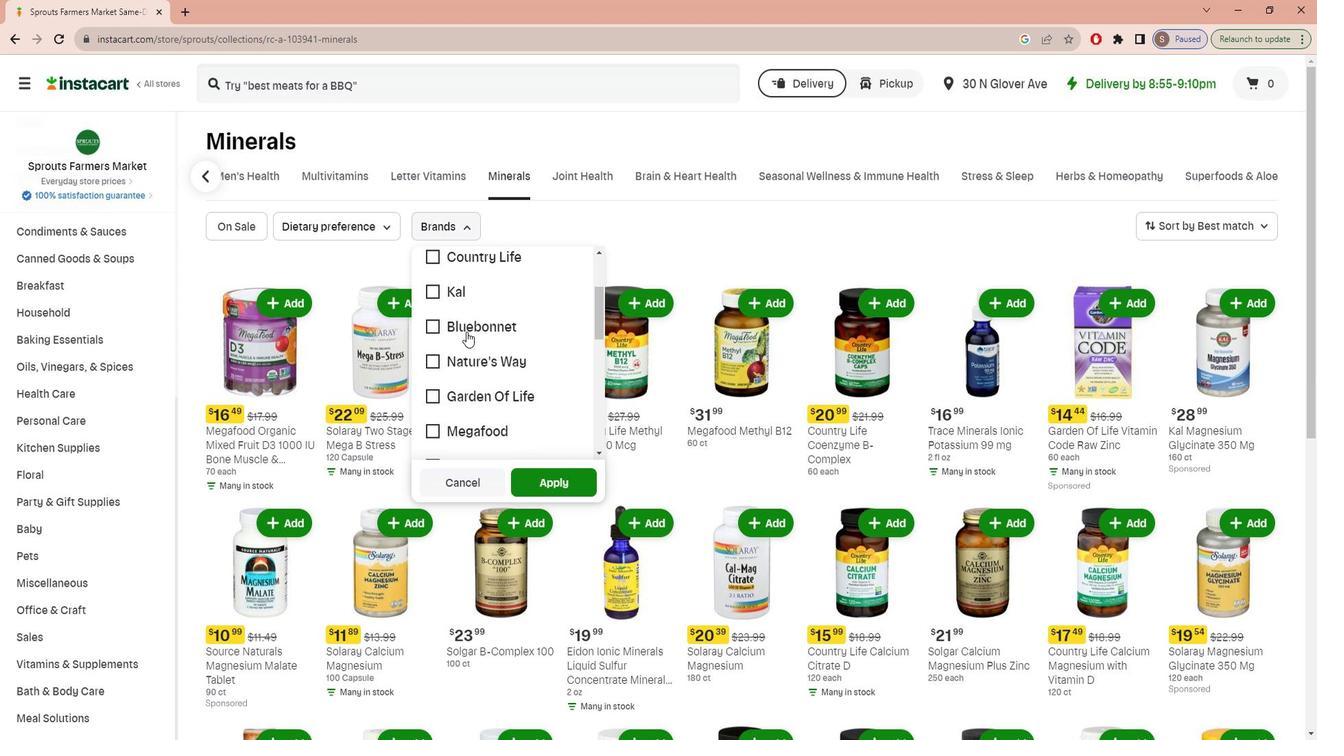 
Action: Mouse scrolled (463, 332) with delta (0, 0)
Screenshot: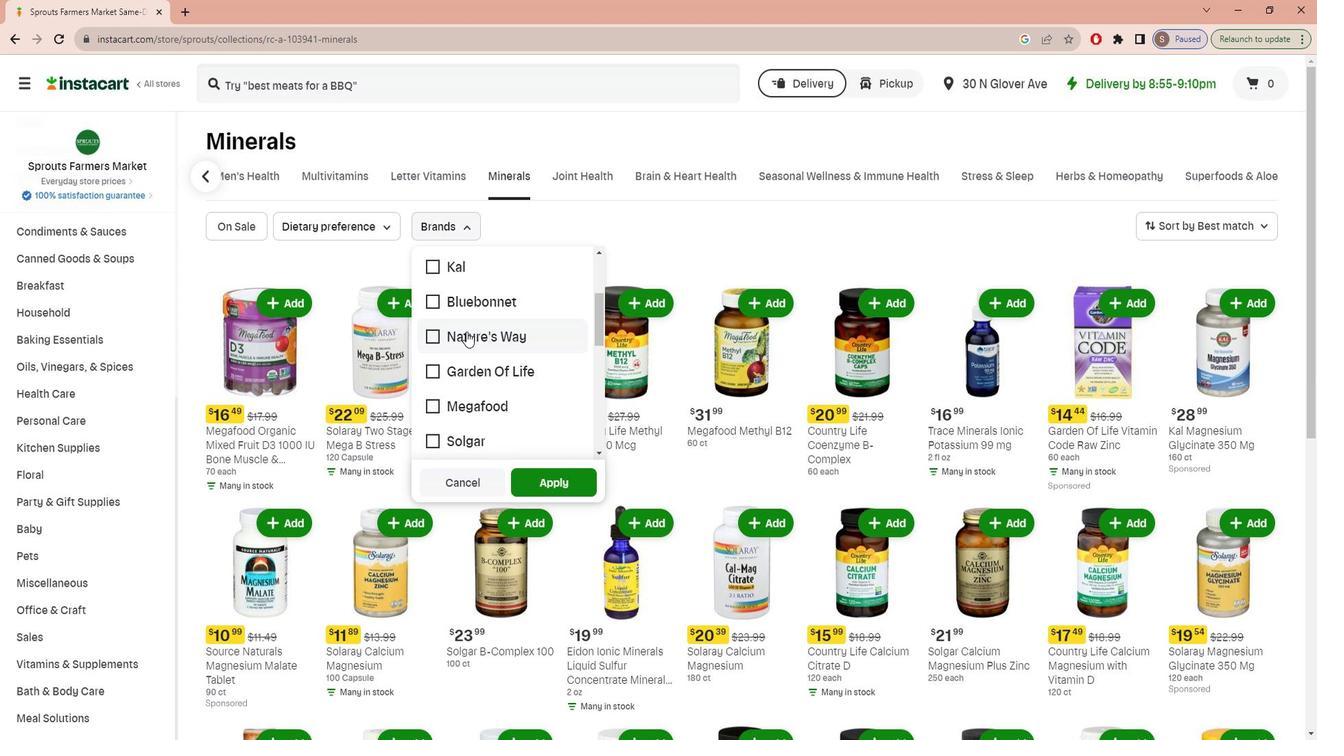
Action: Mouse scrolled (463, 332) with delta (0, 0)
Screenshot: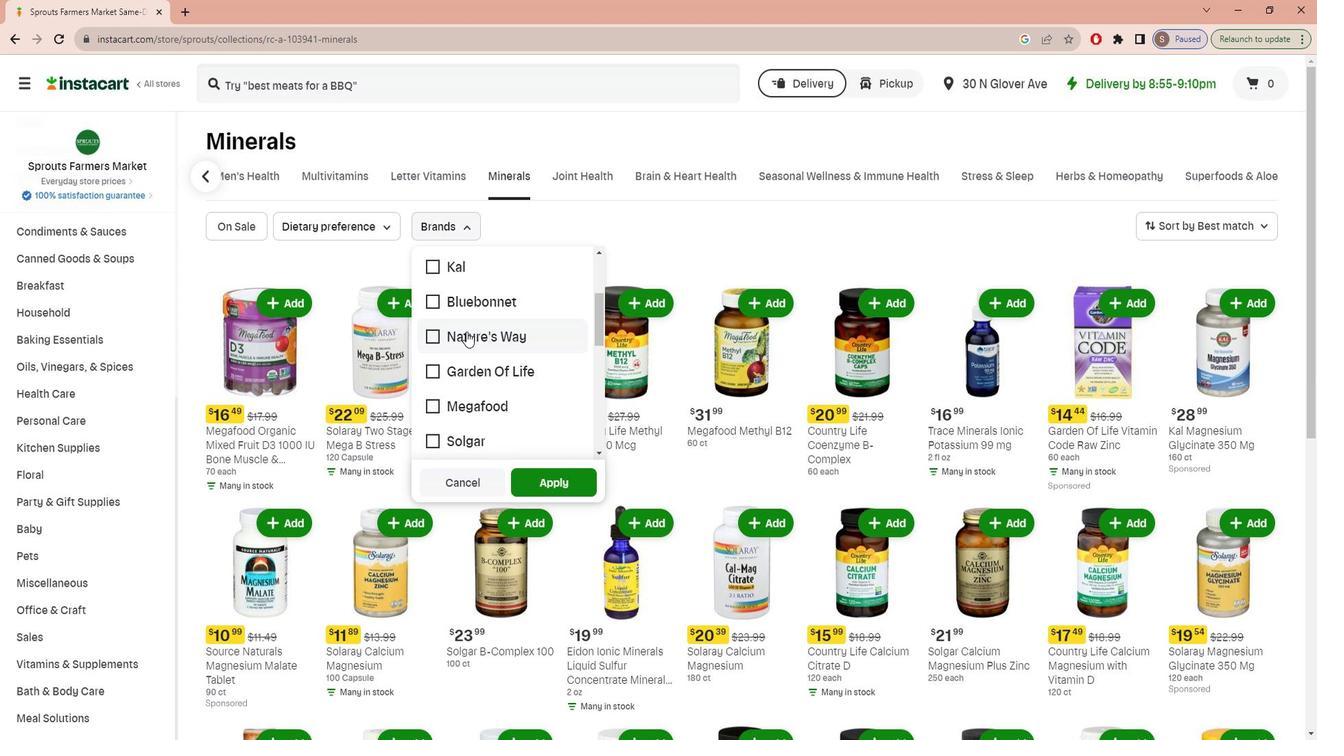 
Action: Mouse moved to (463, 334)
Screenshot: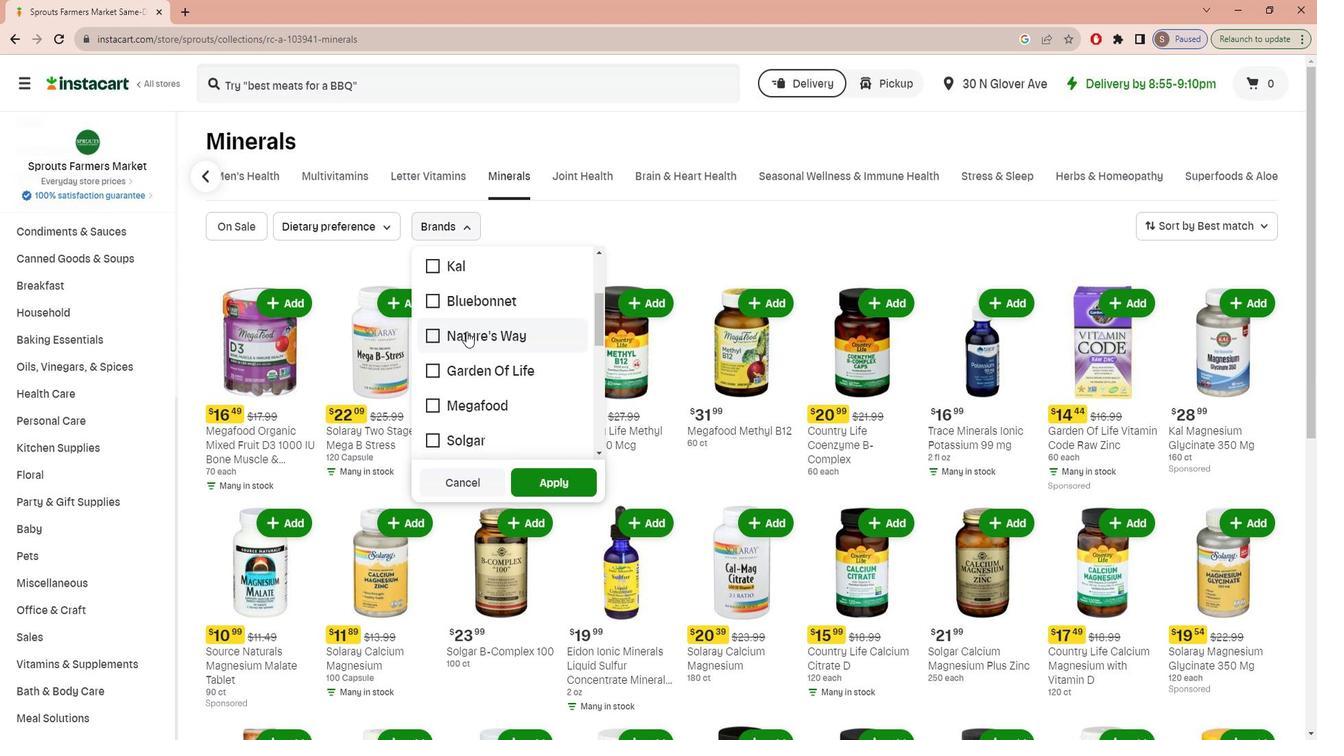 
Action: Mouse scrolled (463, 333) with delta (0, -1)
Screenshot: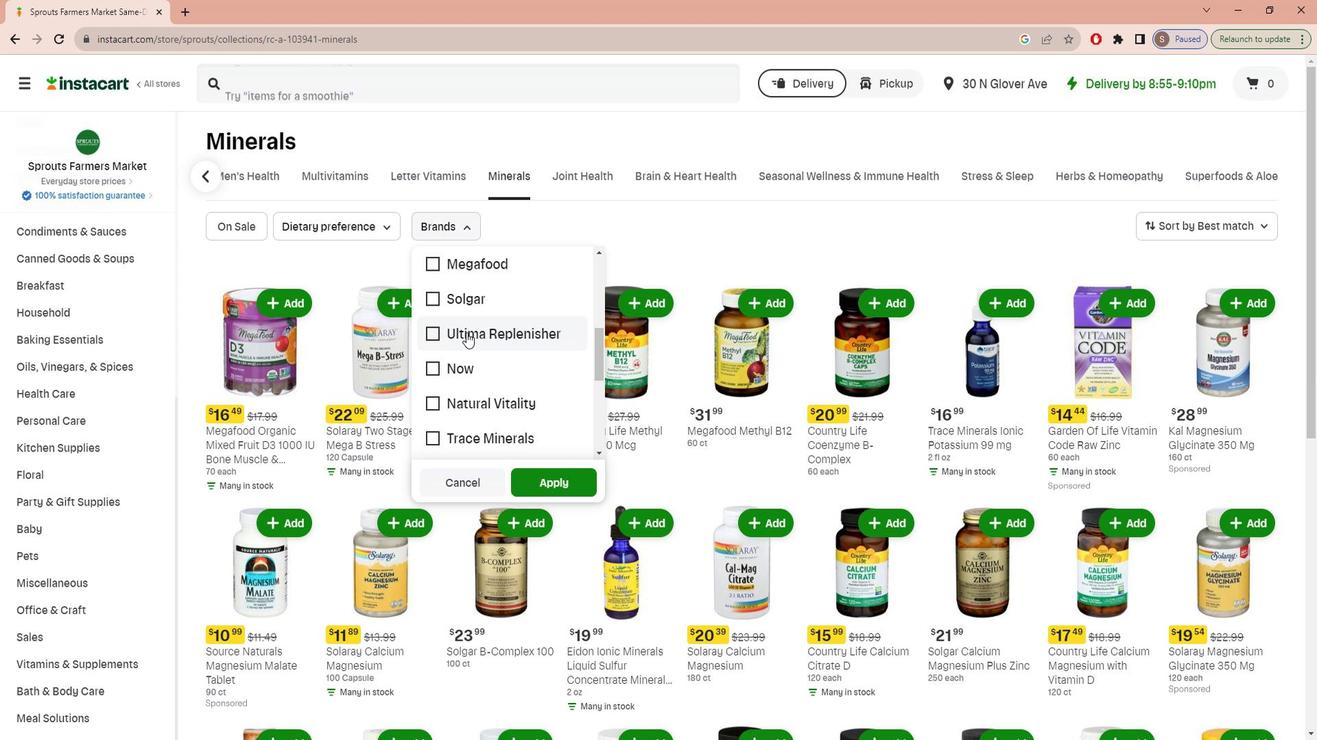
Action: Mouse scrolled (463, 333) with delta (0, -1)
Screenshot: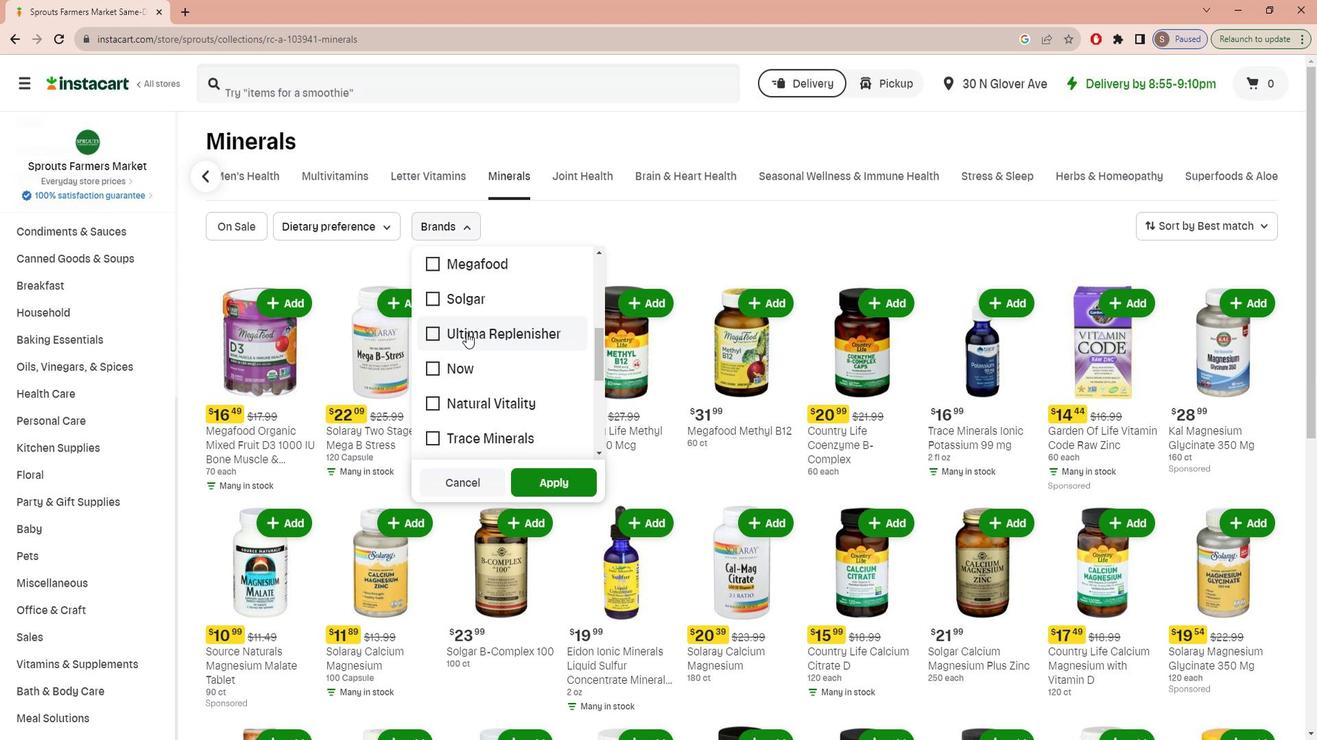 
Action: Mouse moved to (470, 408)
Screenshot: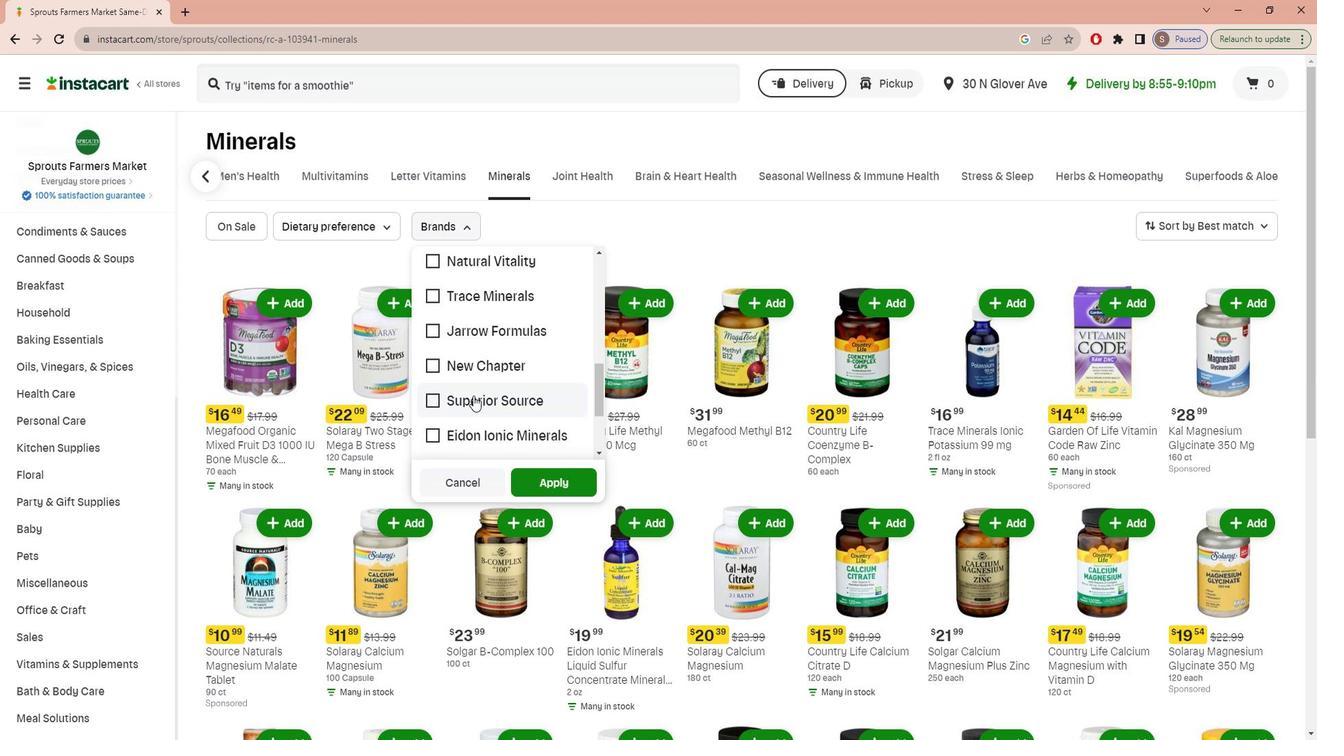 
Action: Mouse pressed left at (470, 408)
Screenshot: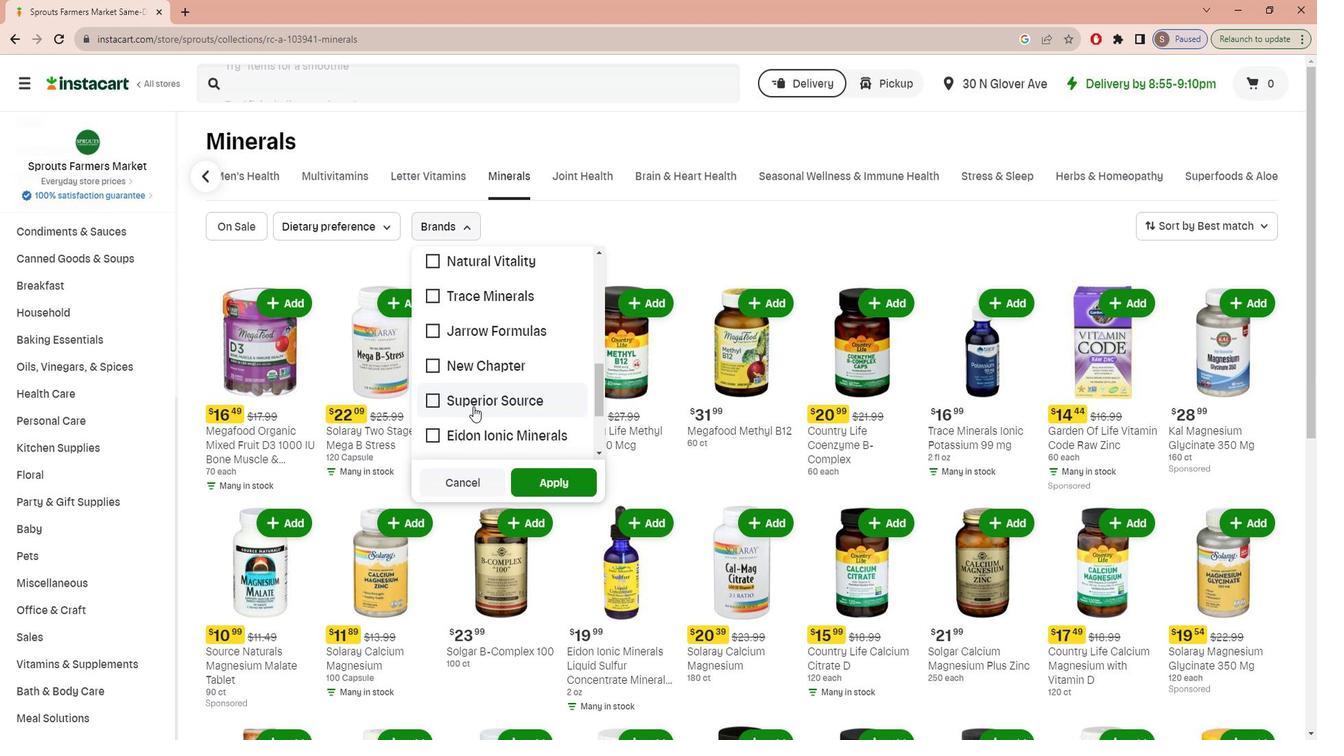 
Action: Mouse moved to (548, 483)
Screenshot: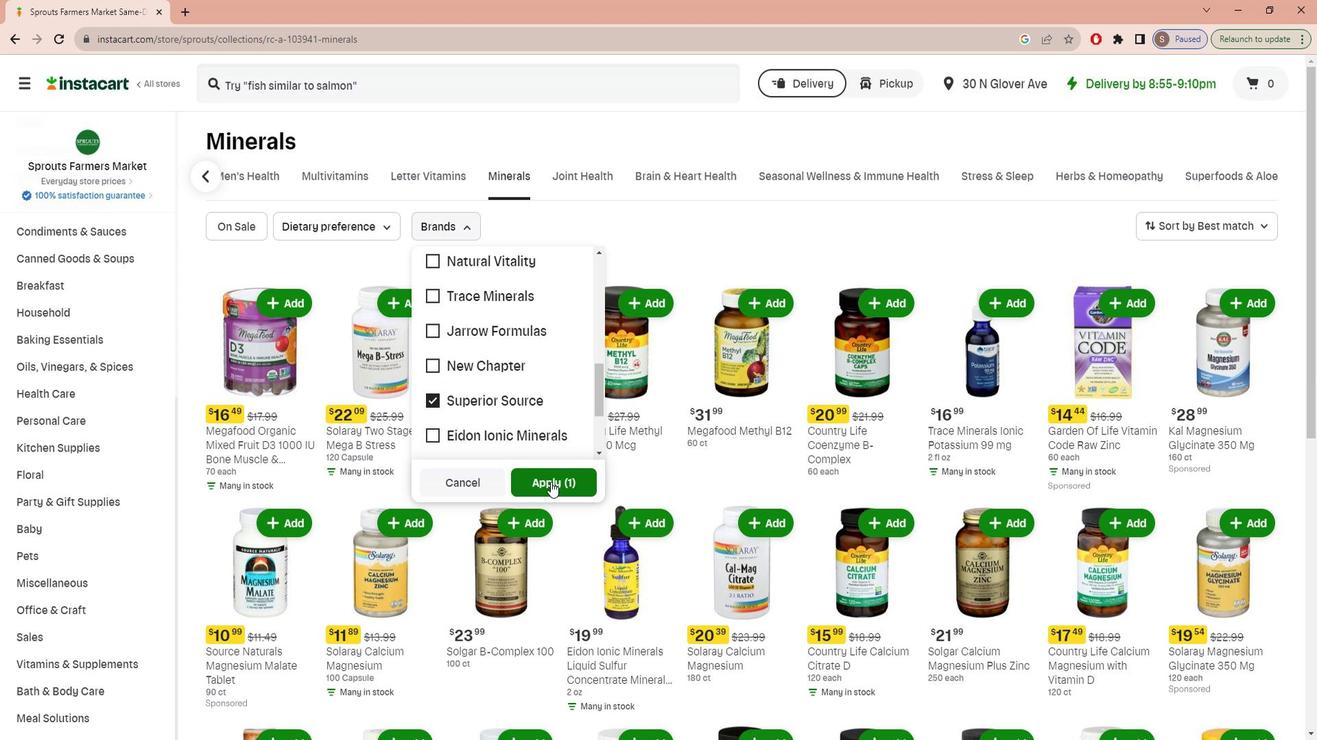 
Action: Mouse pressed left at (548, 483)
Screenshot: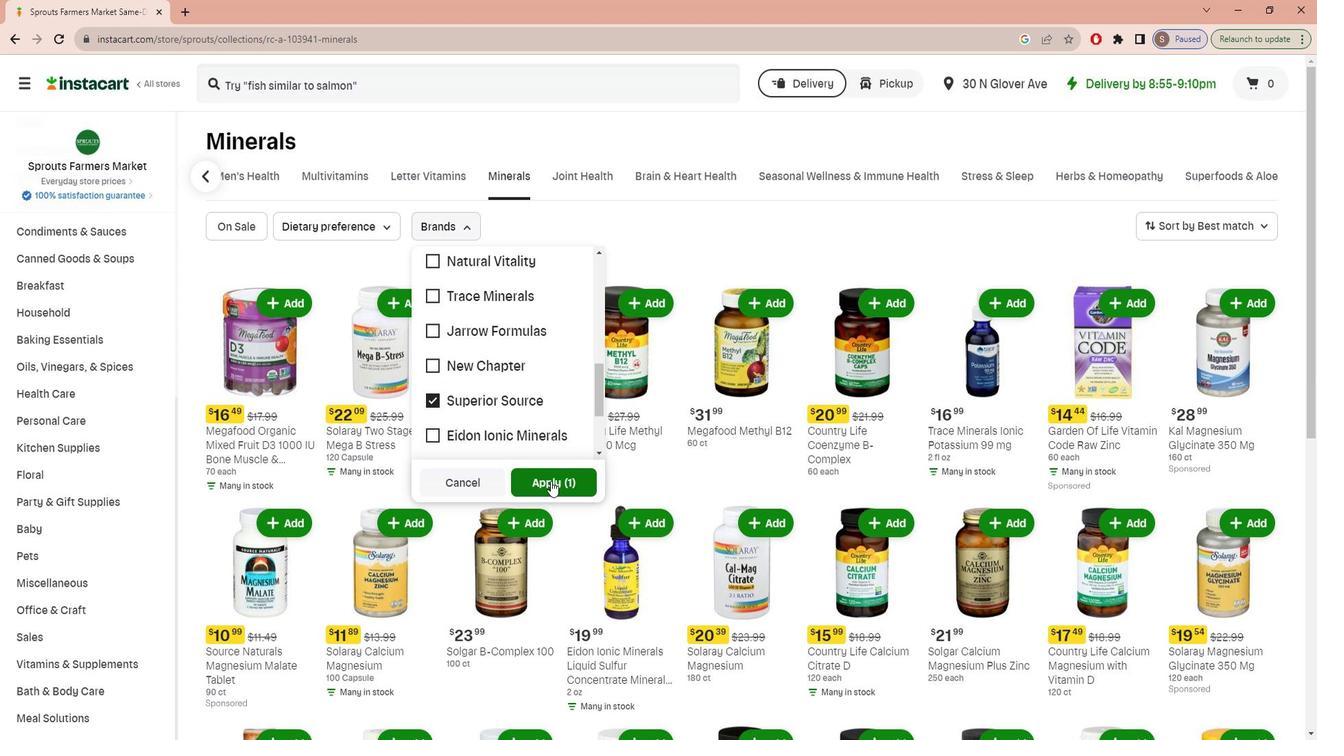 
Action: Mouse moved to (709, 515)
Screenshot: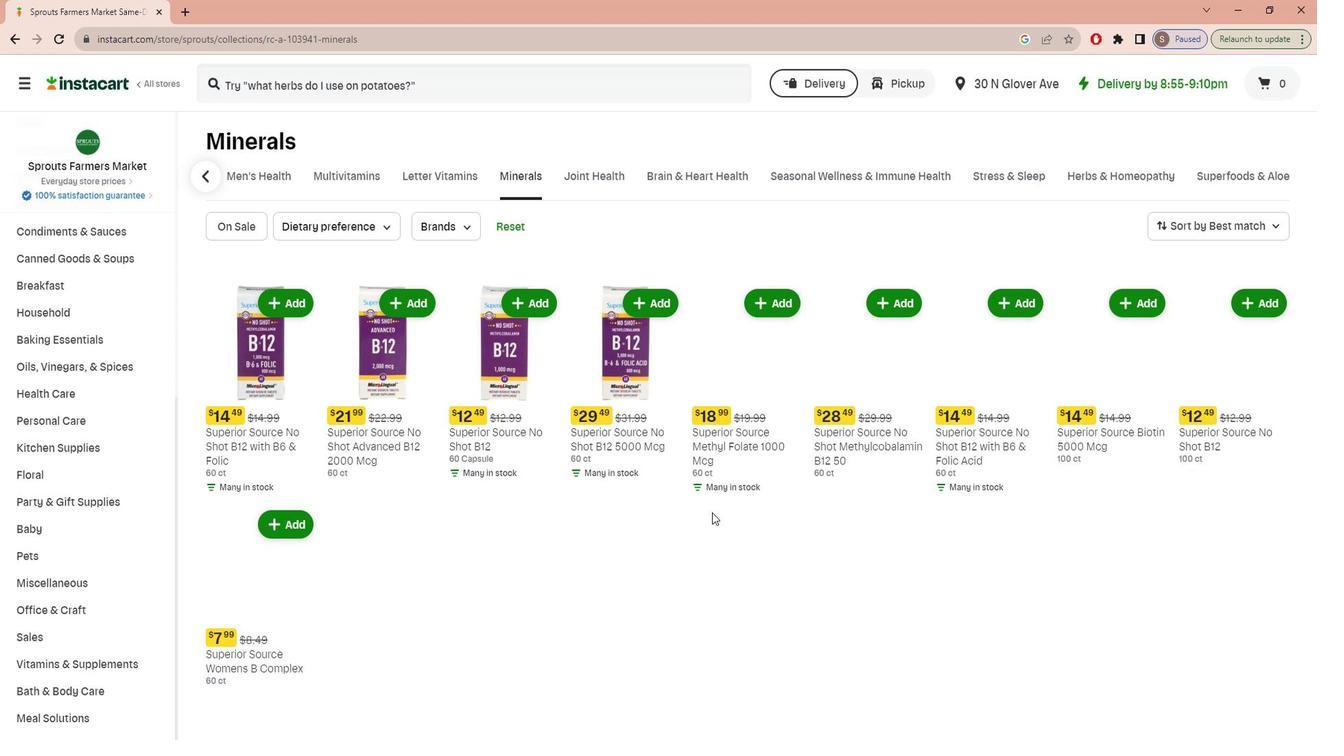 
